 Task: Find connections with filter location Nzérékoré with filter topic #homedecor with filter profile language Spanish with filter current company ALLEN Career Institute Pvt. Ltd. with filter school Vishnu Institute of Technology (Autonomous)  with filter industry Community Services with filter service category FIle Management with filter keywords title Director of Storytelling
Action: Mouse moved to (279, 230)
Screenshot: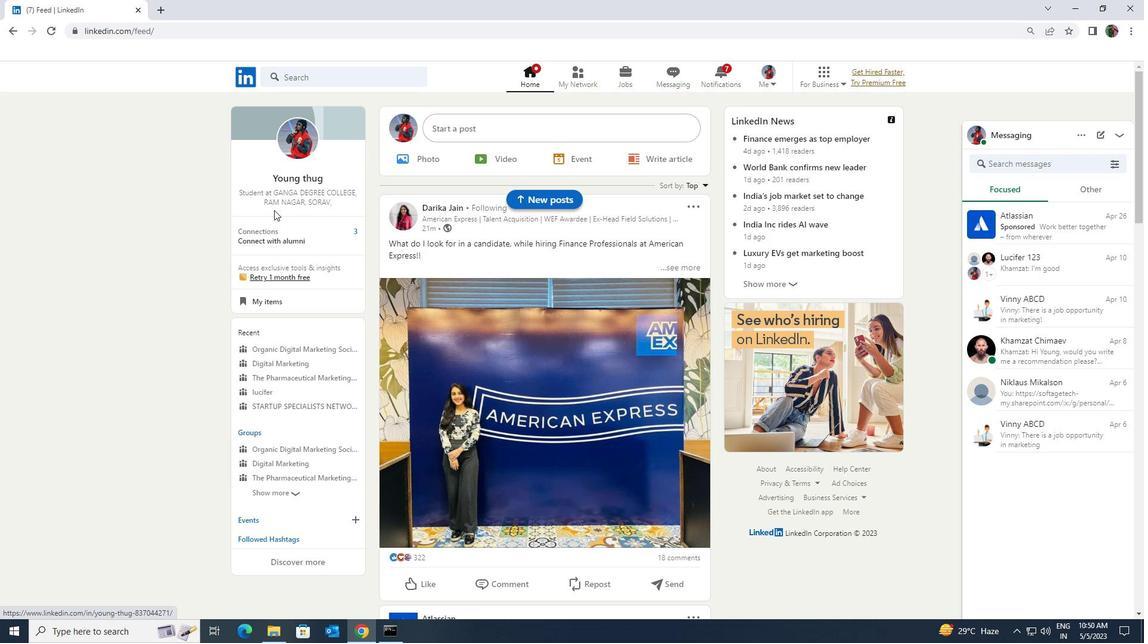 
Action: Mouse pressed left at (279, 230)
Screenshot: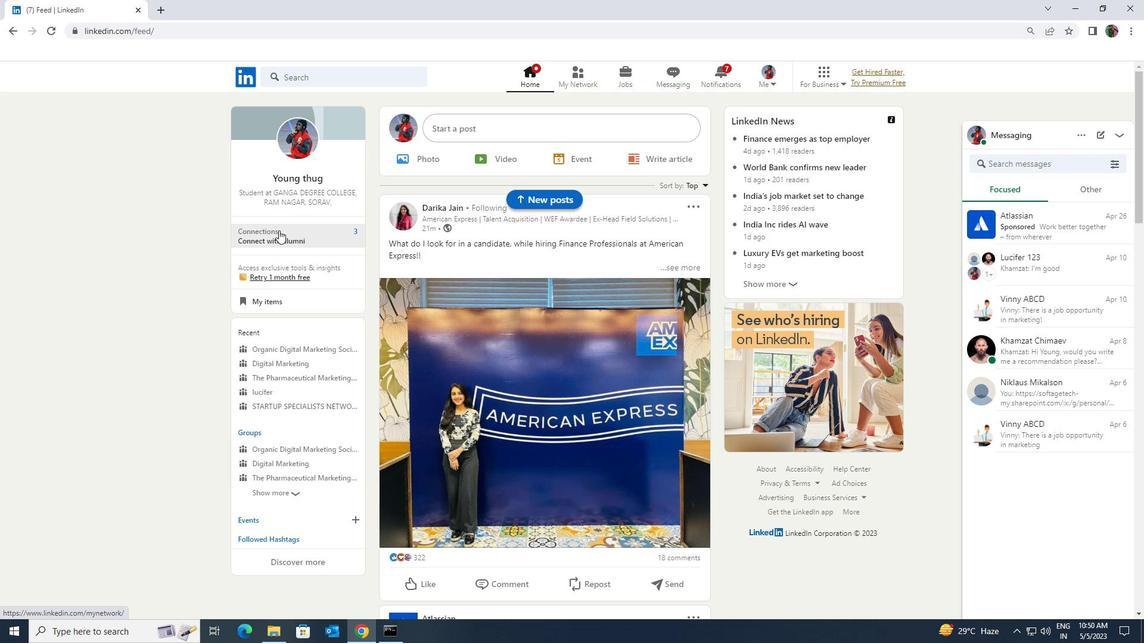 
Action: Mouse moved to (287, 145)
Screenshot: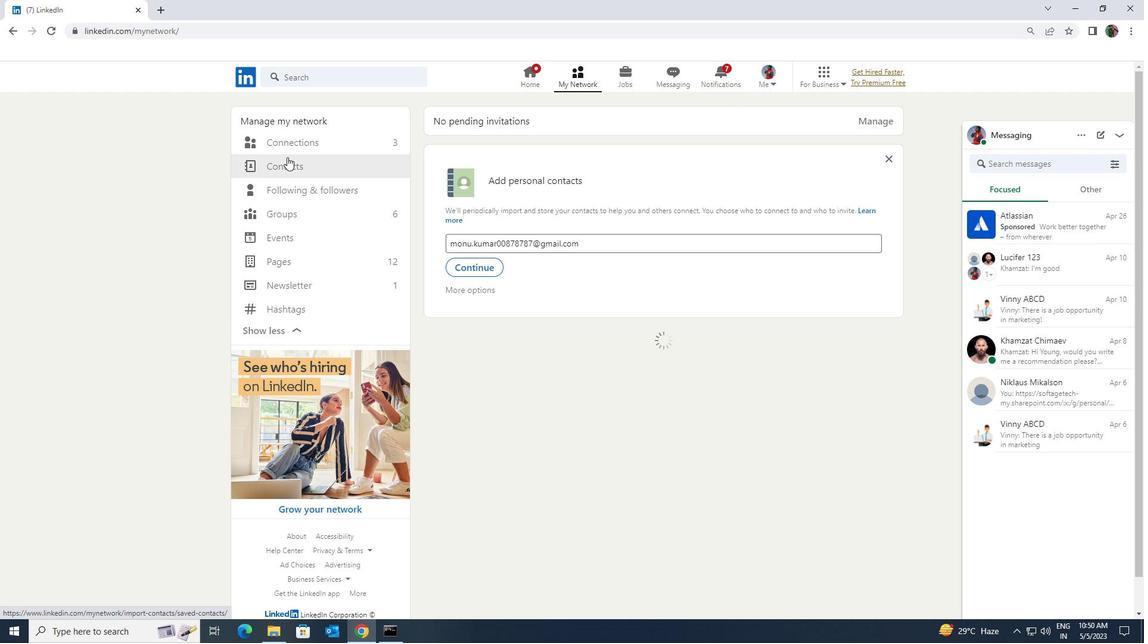 
Action: Mouse pressed left at (287, 145)
Screenshot: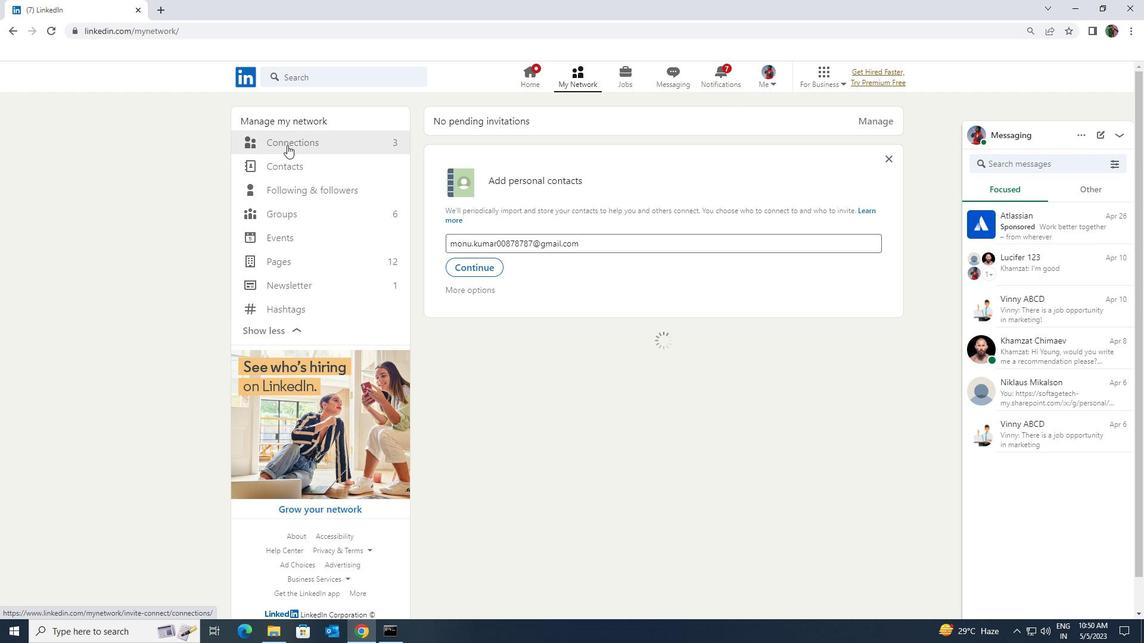 
Action: Mouse moved to (635, 144)
Screenshot: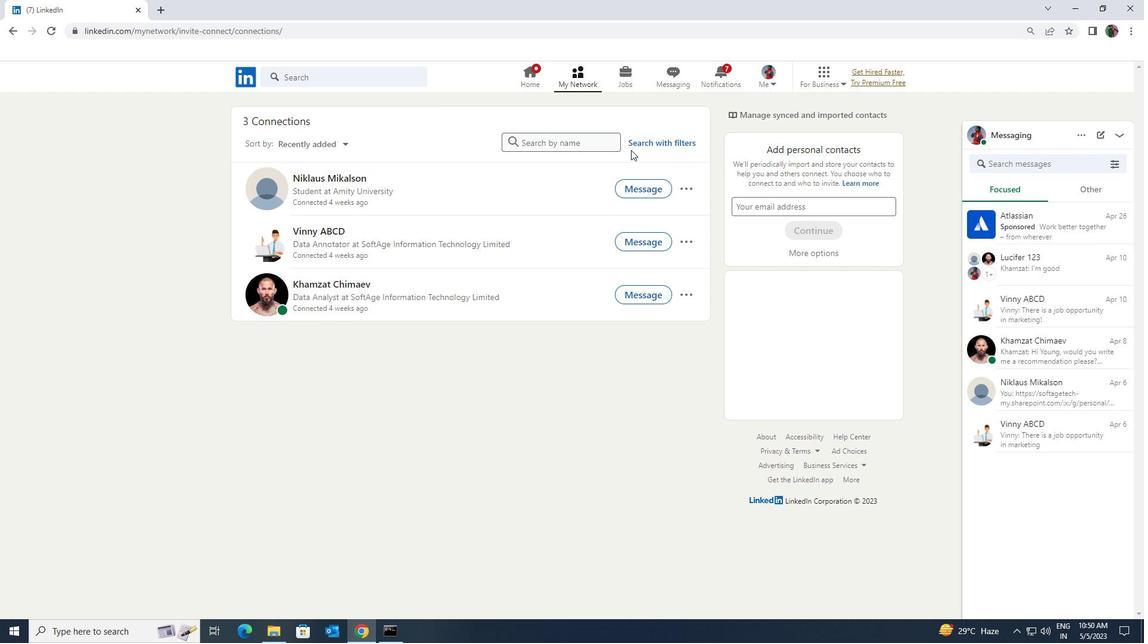 
Action: Mouse pressed left at (635, 144)
Screenshot: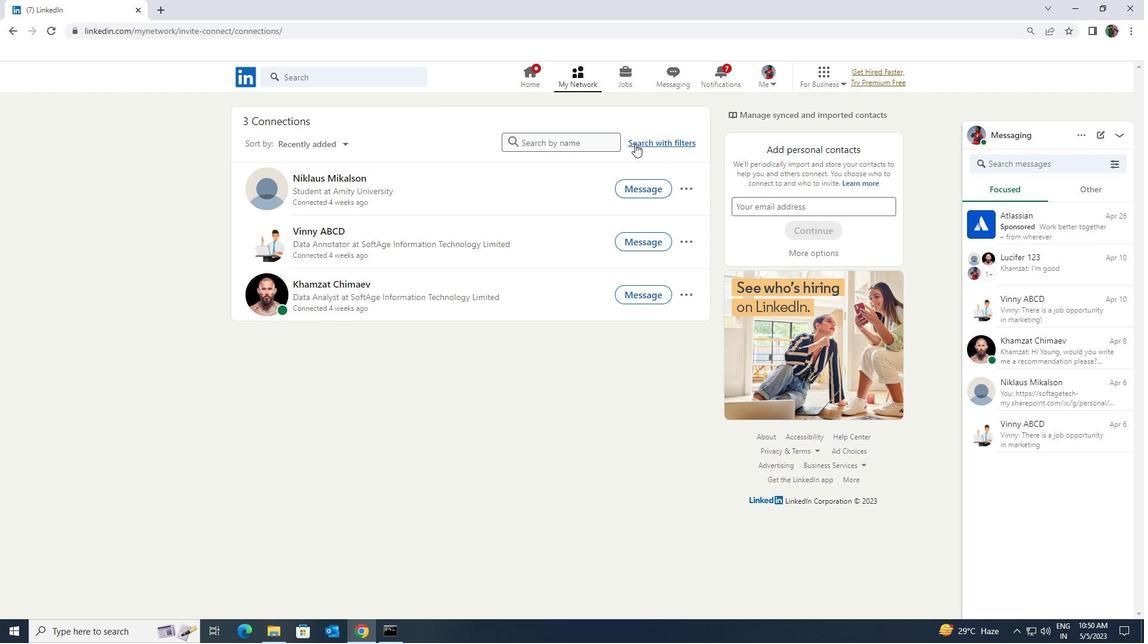 
Action: Mouse moved to (607, 107)
Screenshot: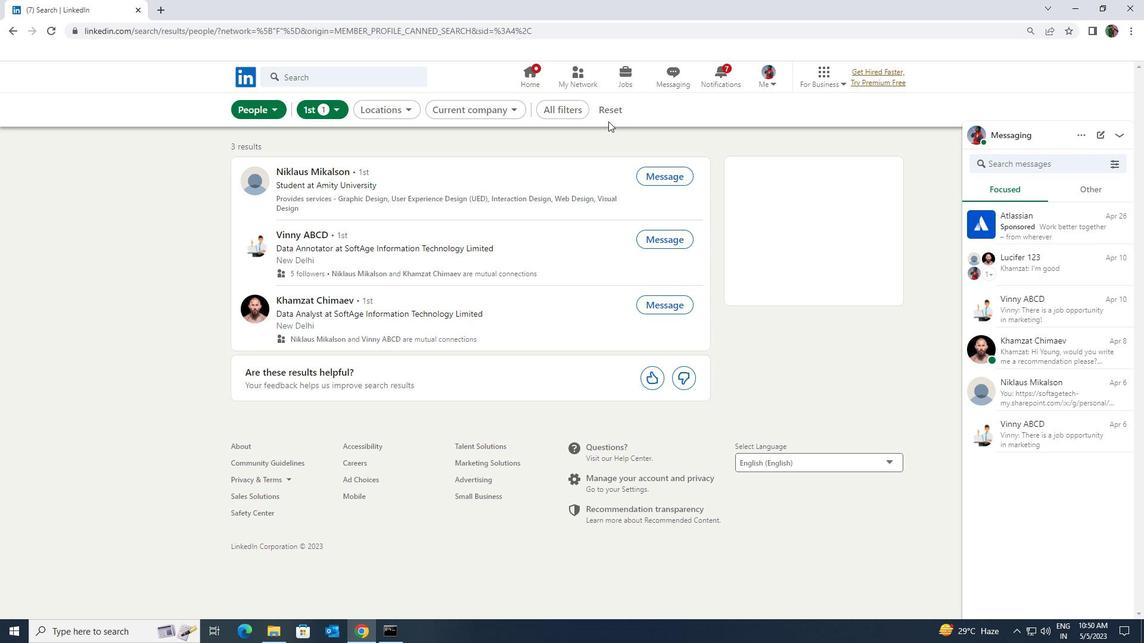 
Action: Mouse pressed left at (607, 107)
Screenshot: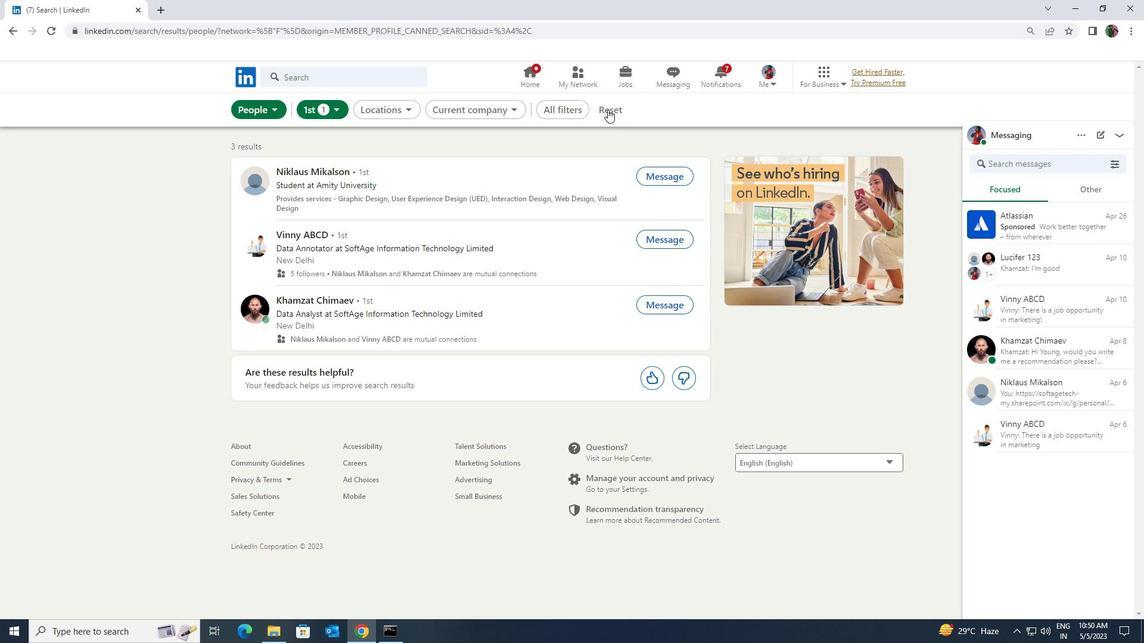 
Action: Mouse moved to (597, 108)
Screenshot: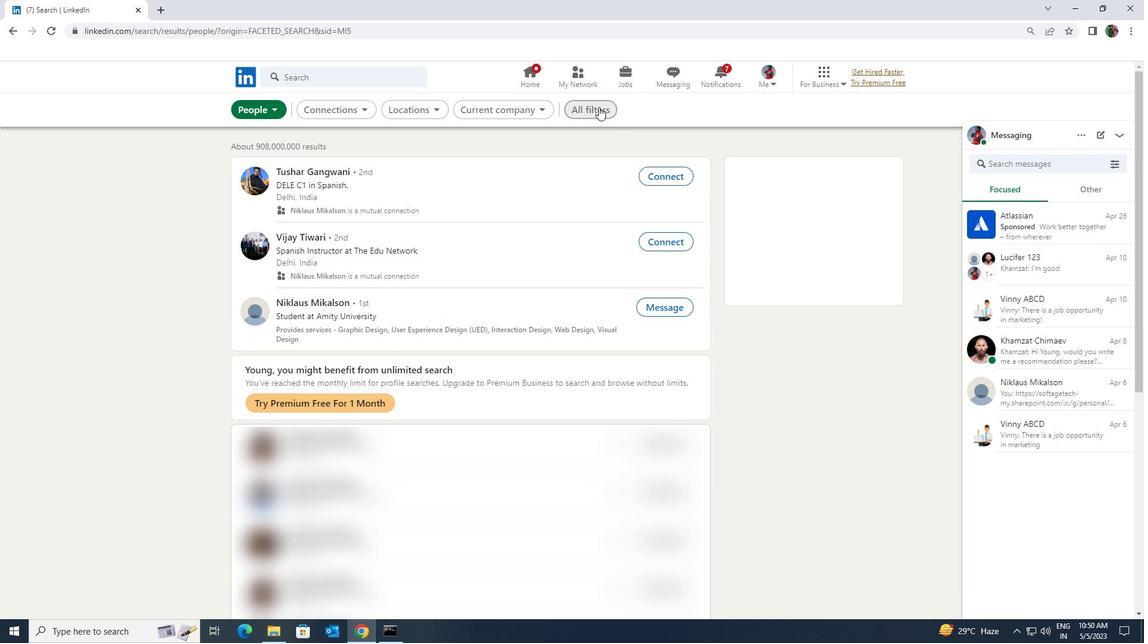 
Action: Mouse pressed left at (597, 108)
Screenshot: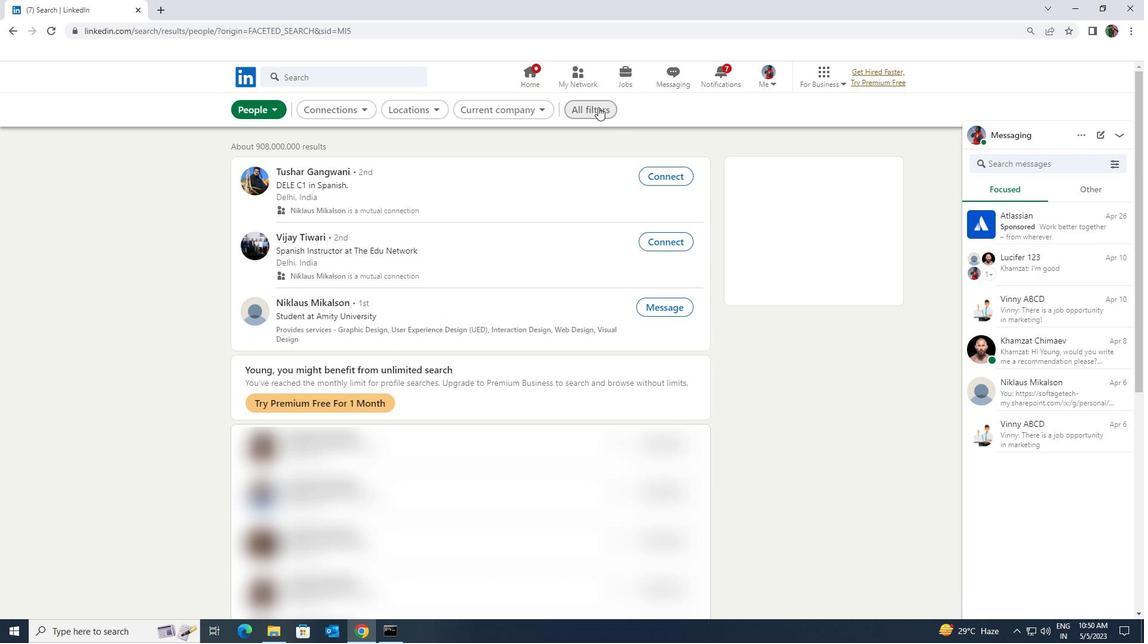 
Action: Mouse moved to (991, 473)
Screenshot: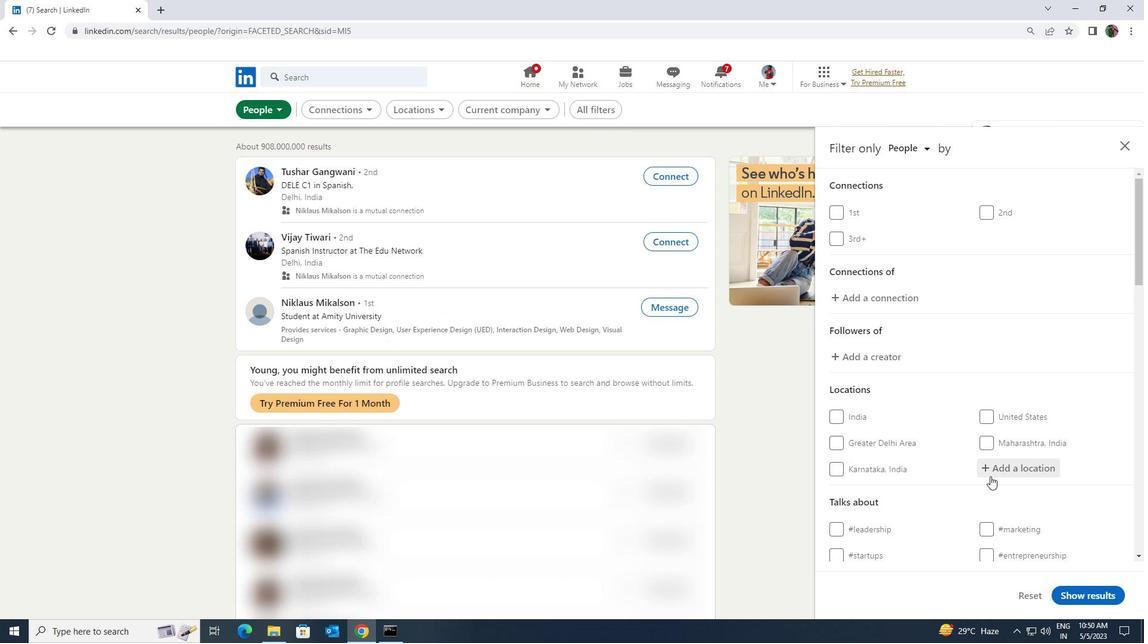 
Action: Mouse pressed left at (991, 473)
Screenshot: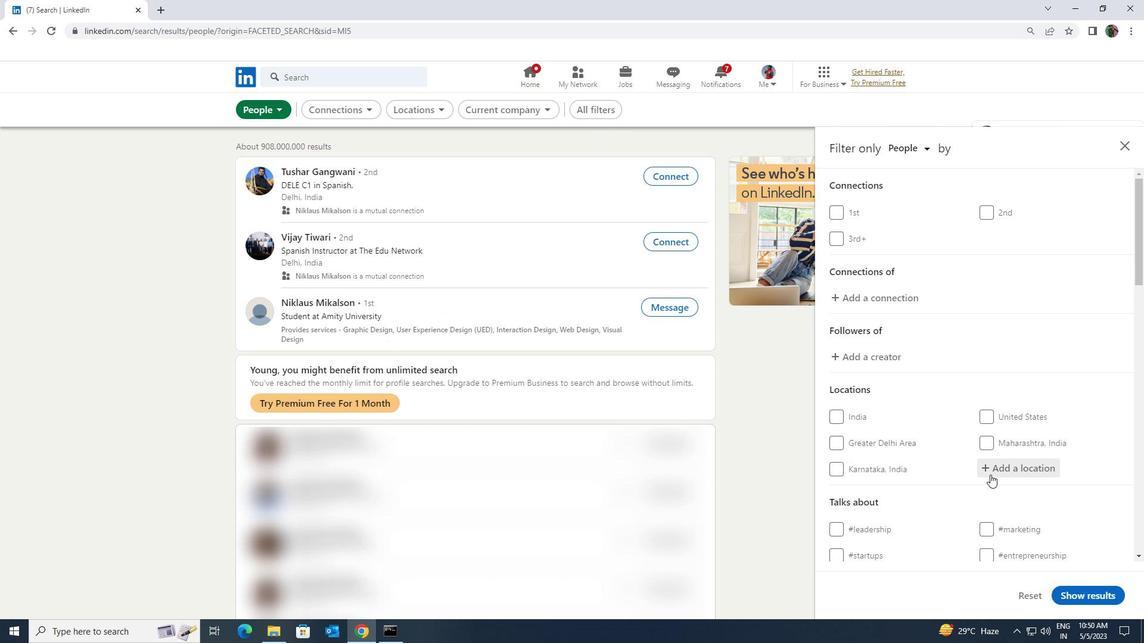 
Action: Key pressed <Key.shift><Key.shift><Key.shift><Key.shift><Key.shift><Key.shift><Key.shift><Key.shift><Key.shift><Key.shift><Key.shift><Key.shift><Key.shift><Key.shift><Key.shift><Key.shift><Key.shift><Key.shift><Key.shift><Key.shift><Key.shift><Key.shift>NZEREKORE
Screenshot: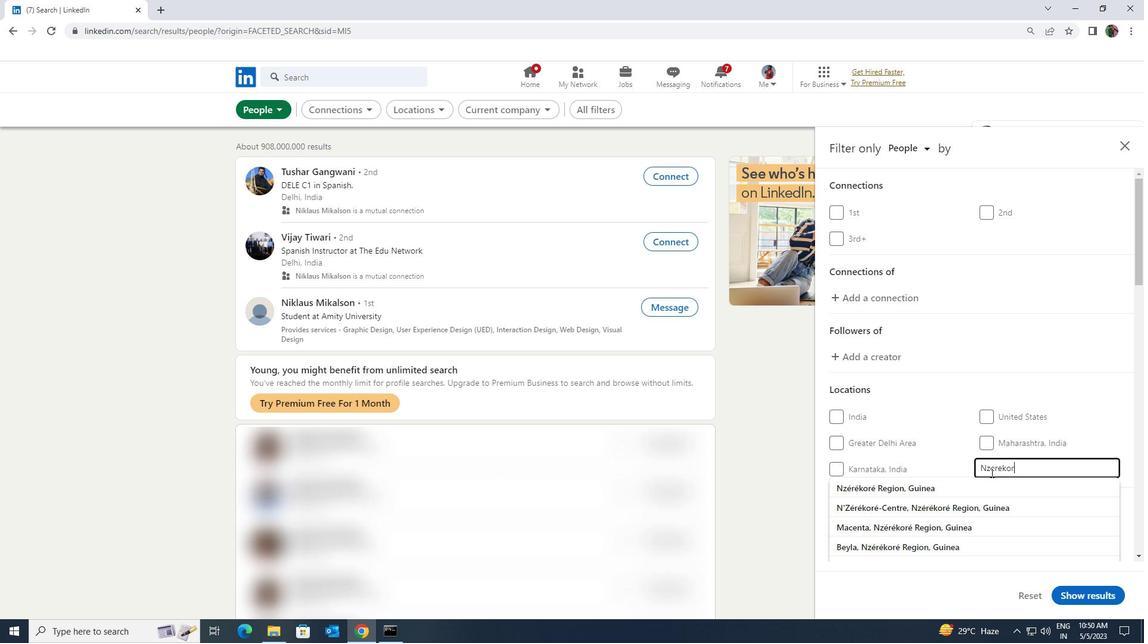 
Action: Mouse moved to (993, 485)
Screenshot: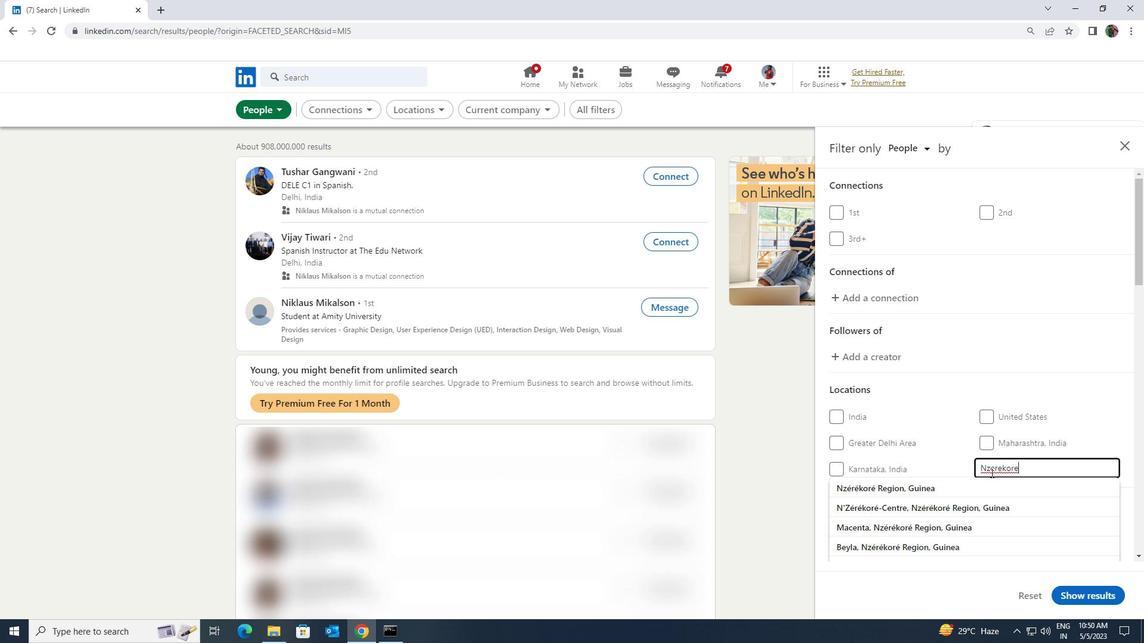 
Action: Mouse pressed left at (993, 485)
Screenshot: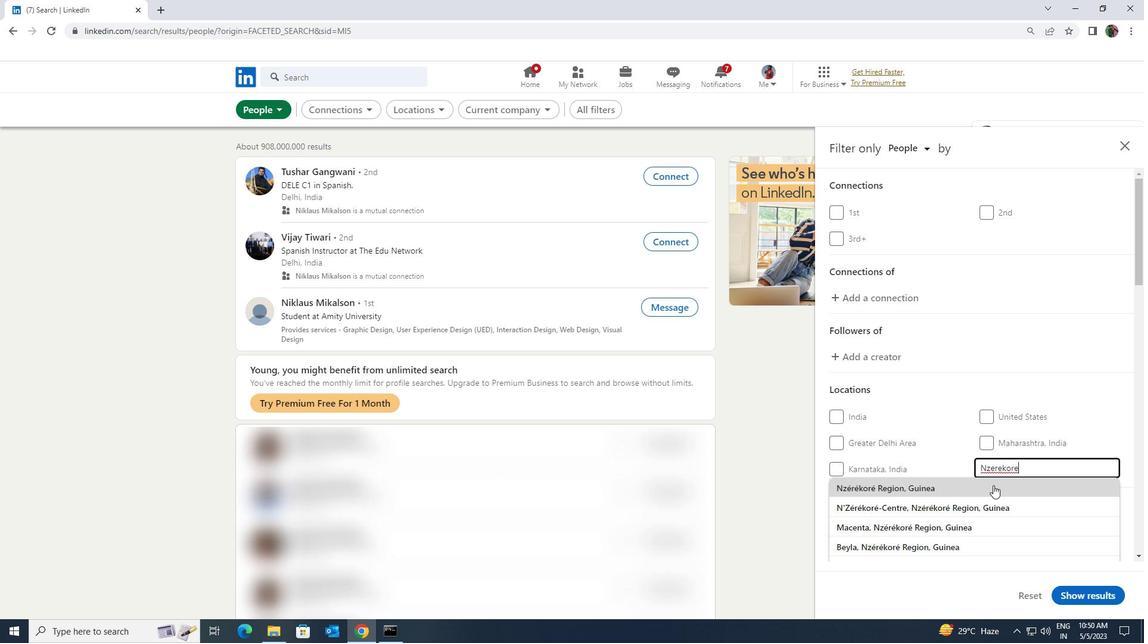 
Action: Mouse scrolled (993, 485) with delta (0, 0)
Screenshot: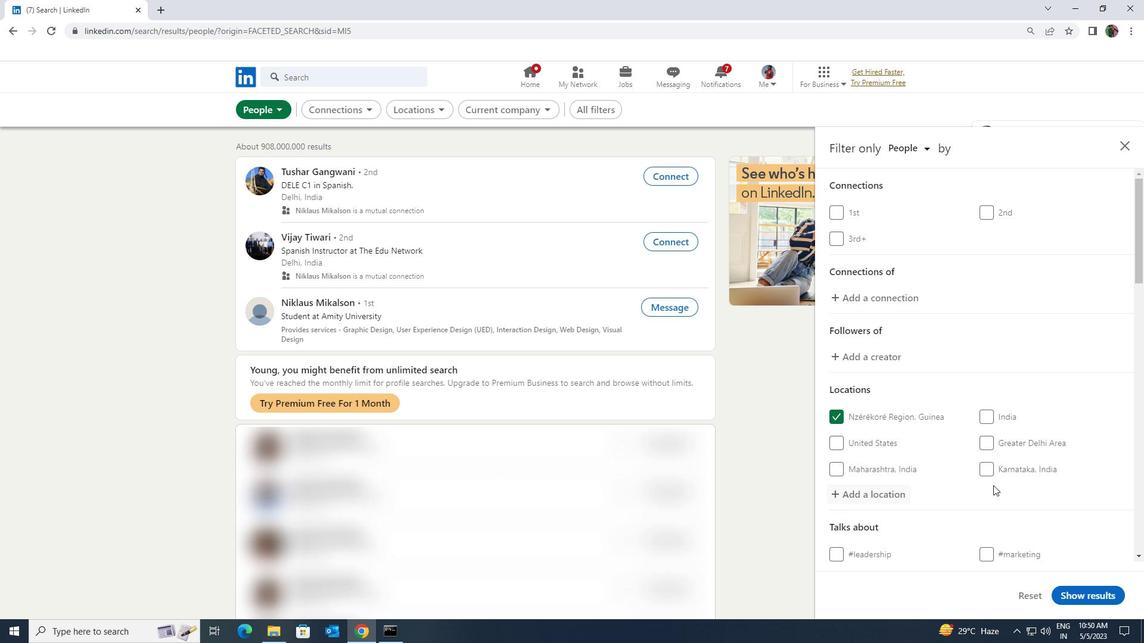 
Action: Mouse moved to (993, 486)
Screenshot: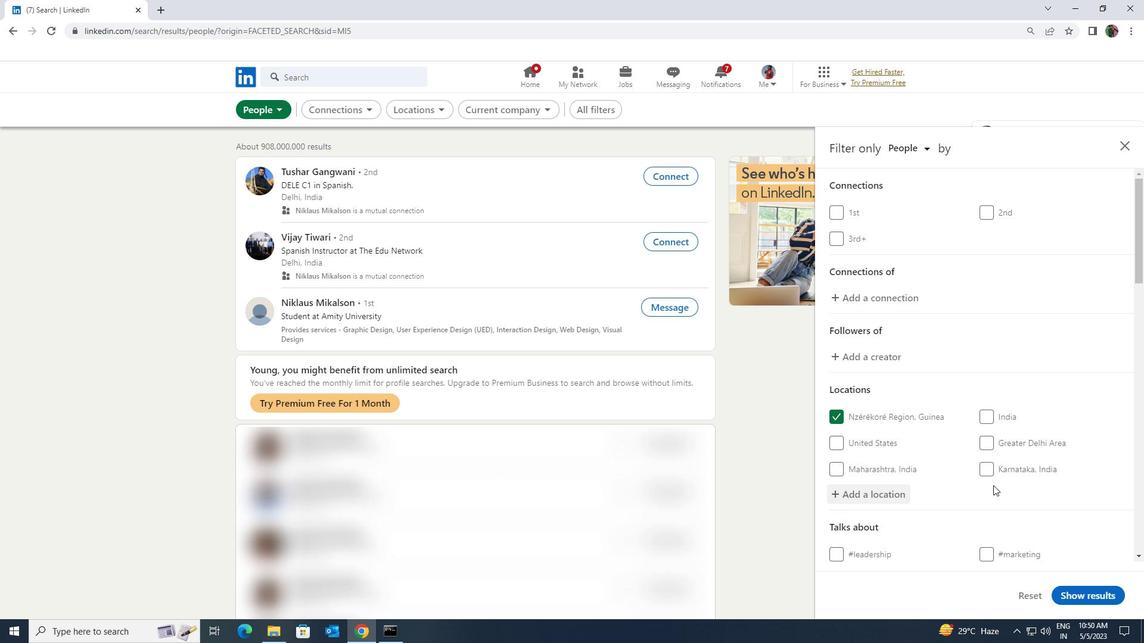 
Action: Mouse scrolled (993, 485) with delta (0, 0)
Screenshot: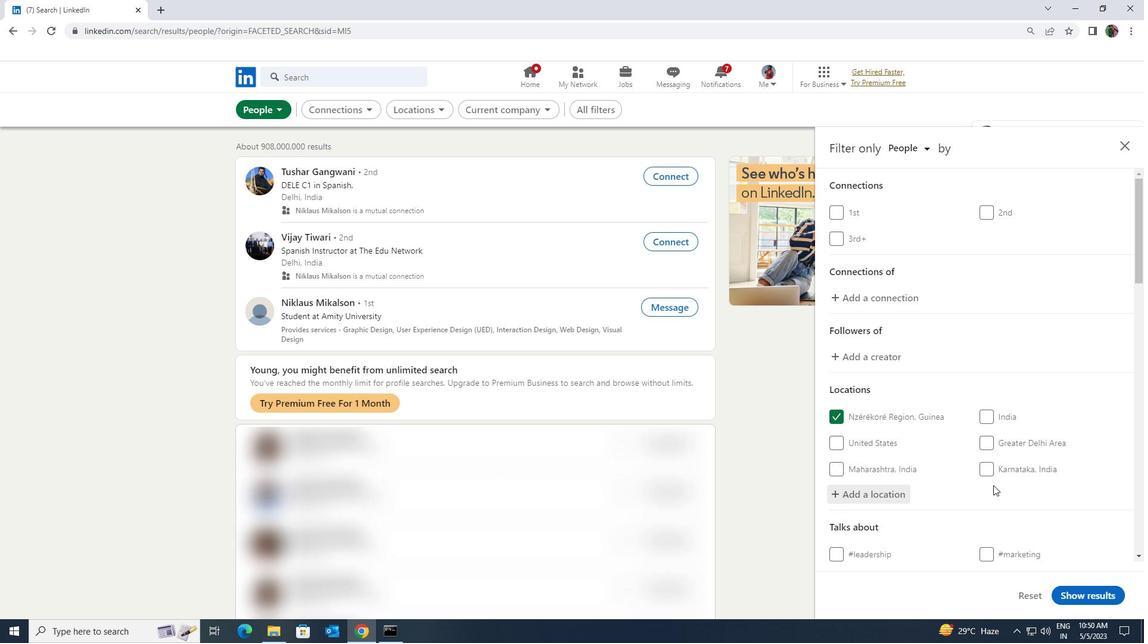 
Action: Mouse moved to (994, 486)
Screenshot: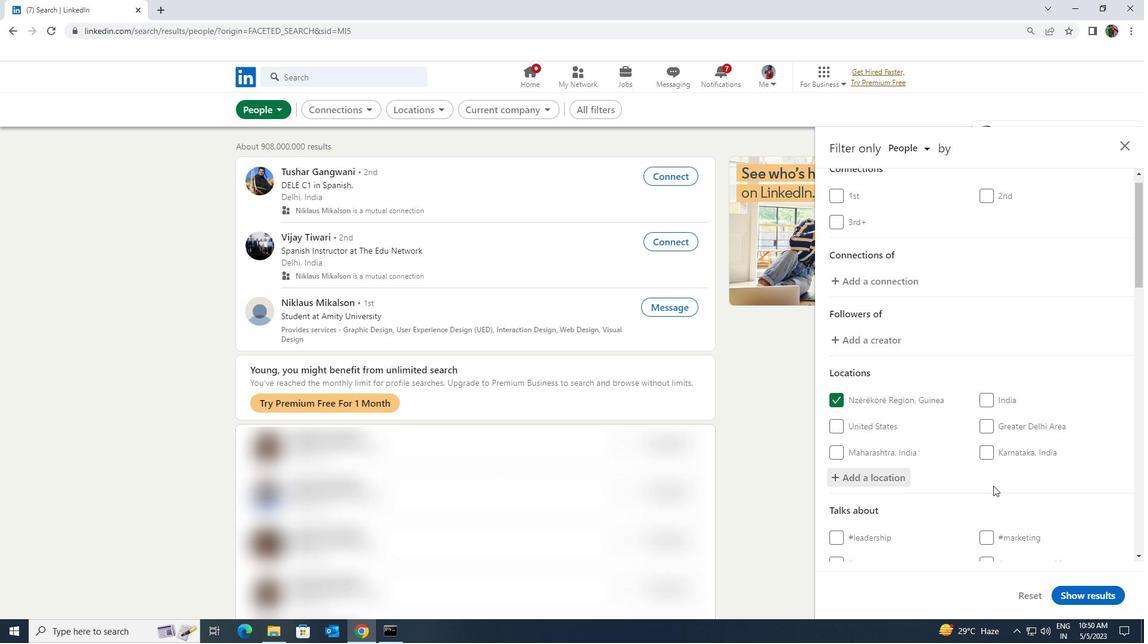 
Action: Mouse pressed left at (994, 486)
Screenshot: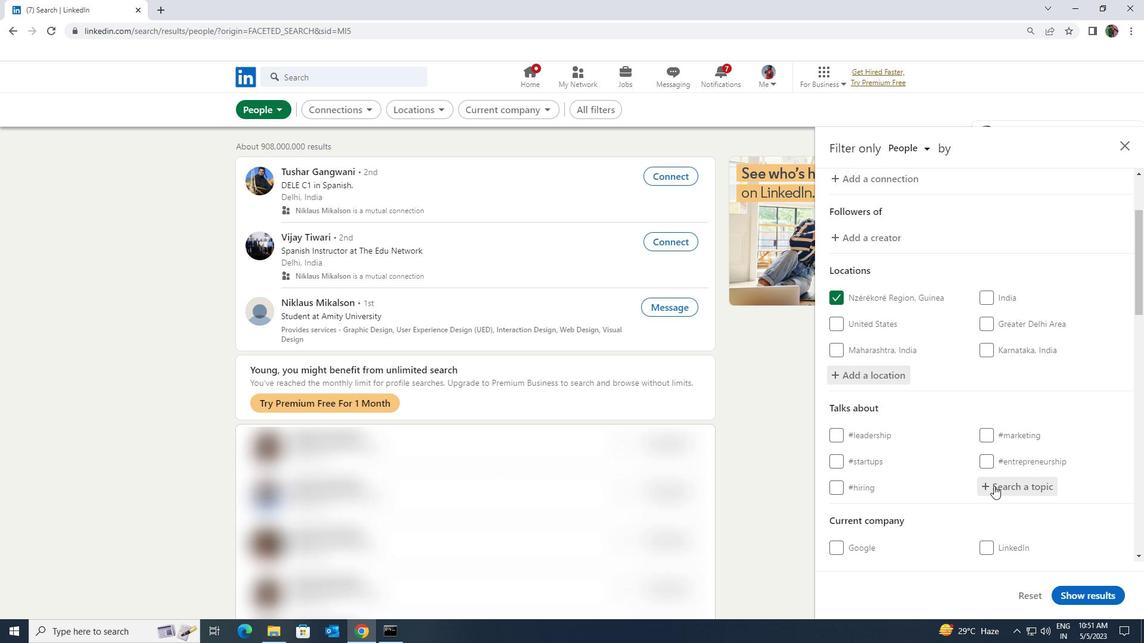 
Action: Key pressed <Key.shift><Key.shift><Key.shift><Key.shift><Key.shift><Key.shift>HOMEDEC
Screenshot: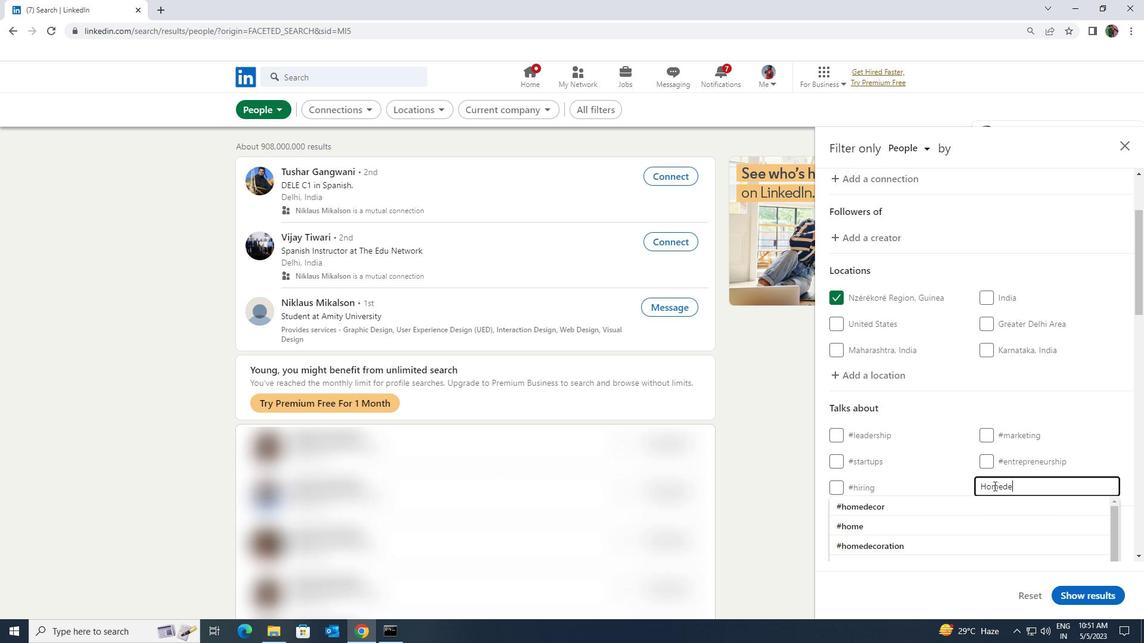 
Action: Mouse moved to (994, 497)
Screenshot: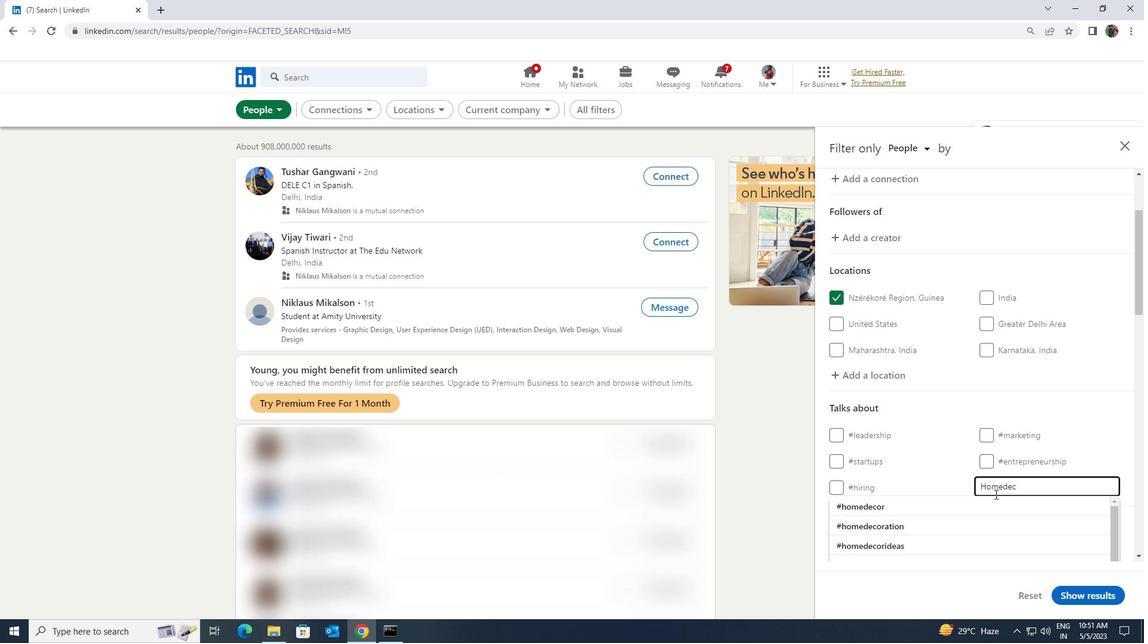 
Action: Mouse pressed left at (994, 497)
Screenshot: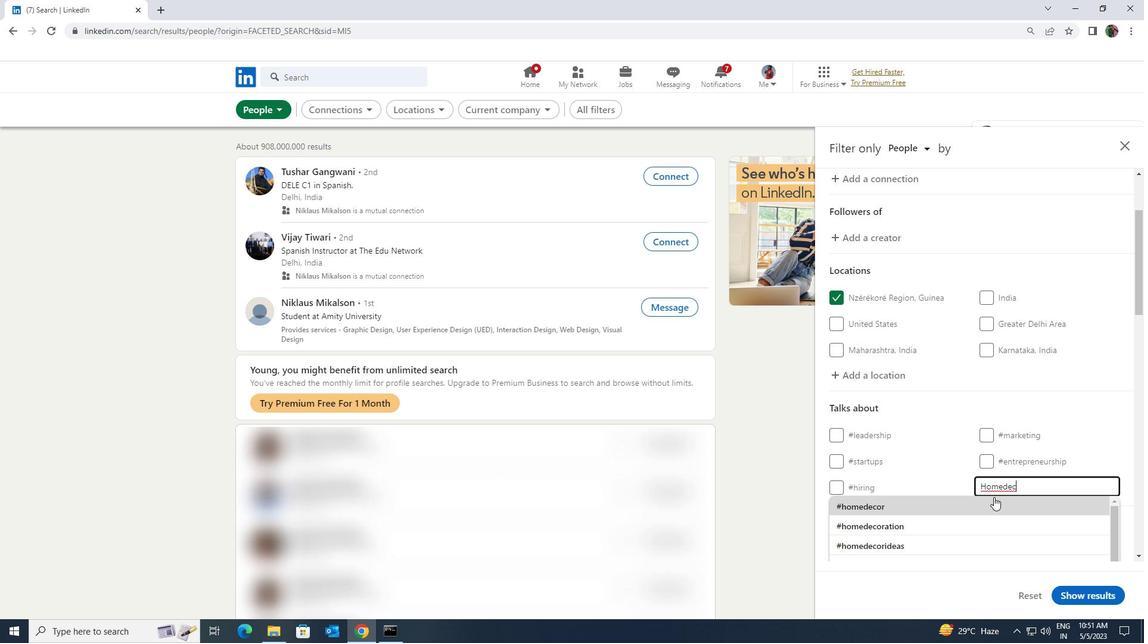 
Action: Mouse scrolled (994, 497) with delta (0, 0)
Screenshot: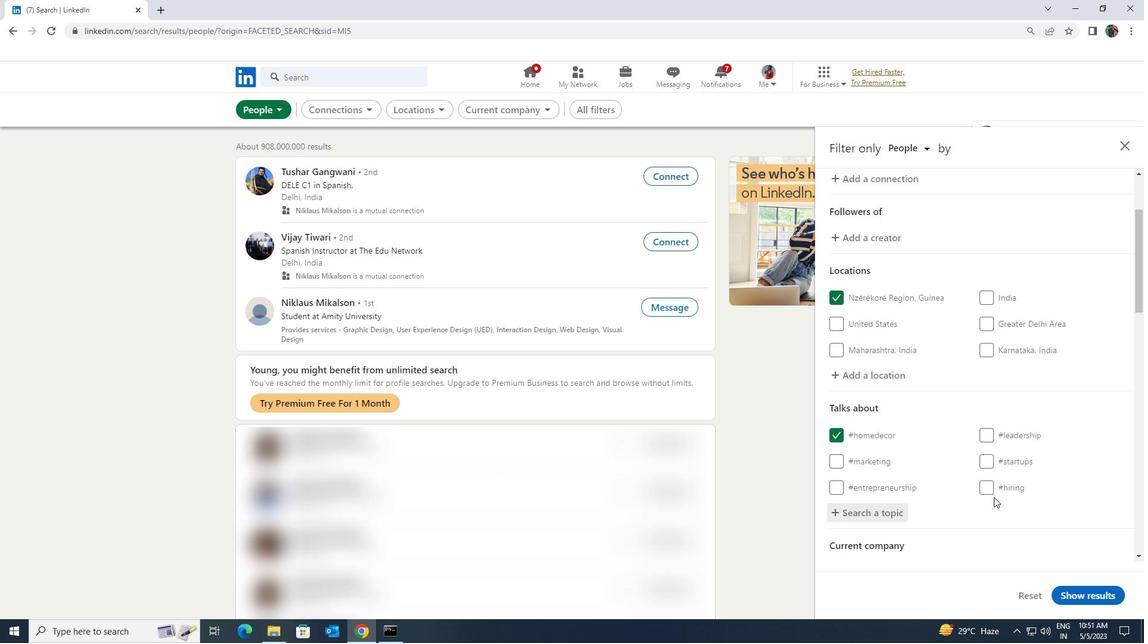 
Action: Mouse scrolled (994, 497) with delta (0, 0)
Screenshot: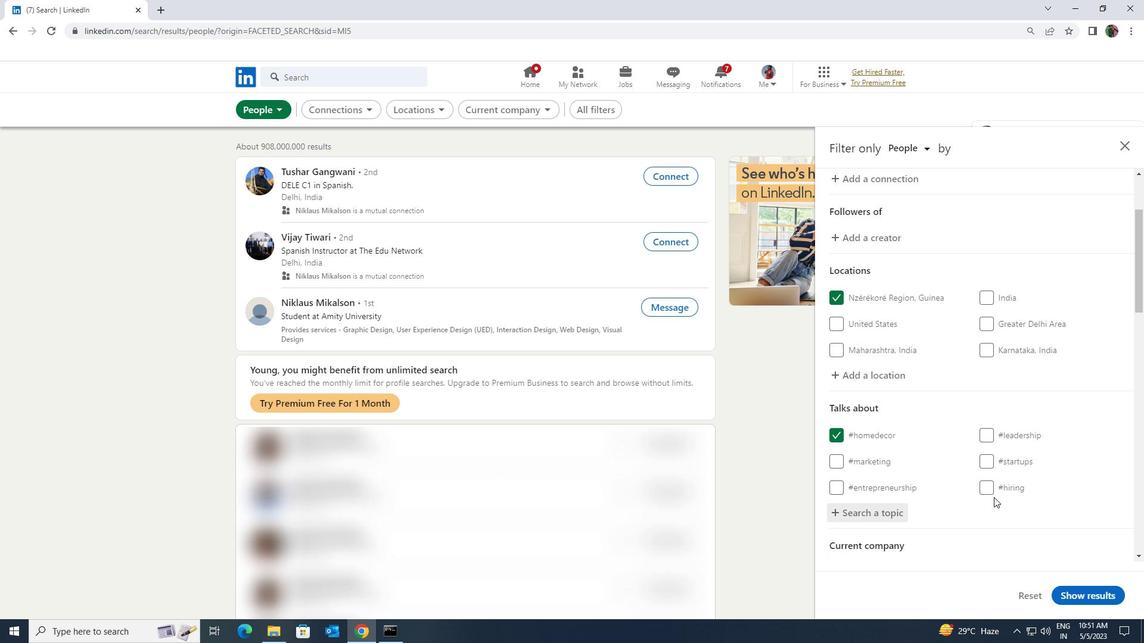 
Action: Mouse scrolled (994, 497) with delta (0, 0)
Screenshot: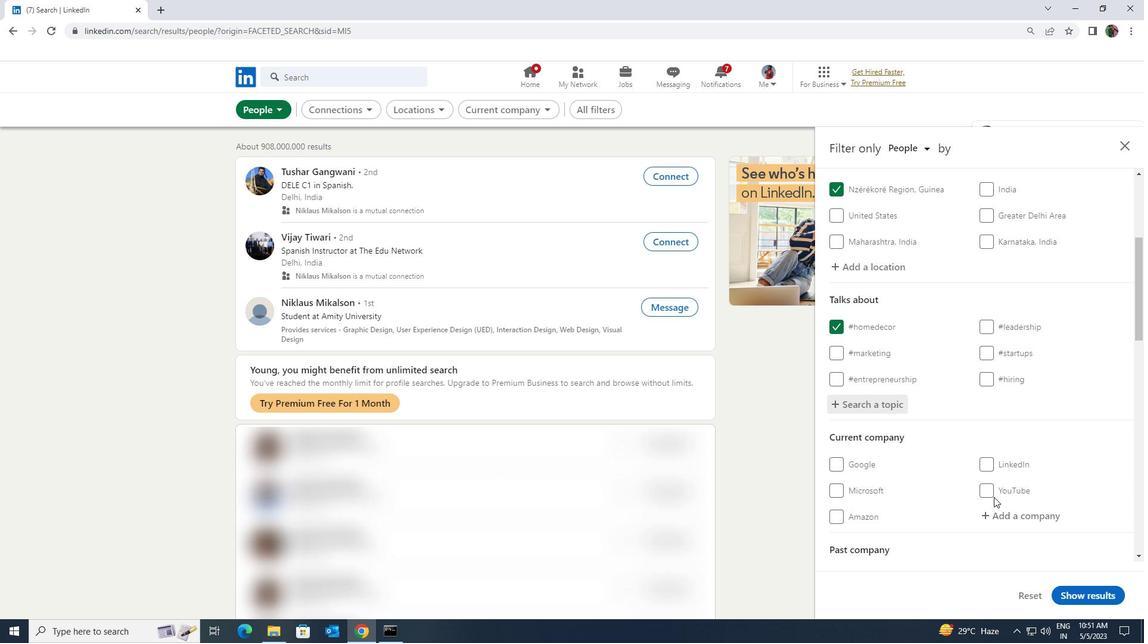 
Action: Mouse scrolled (994, 497) with delta (0, 0)
Screenshot: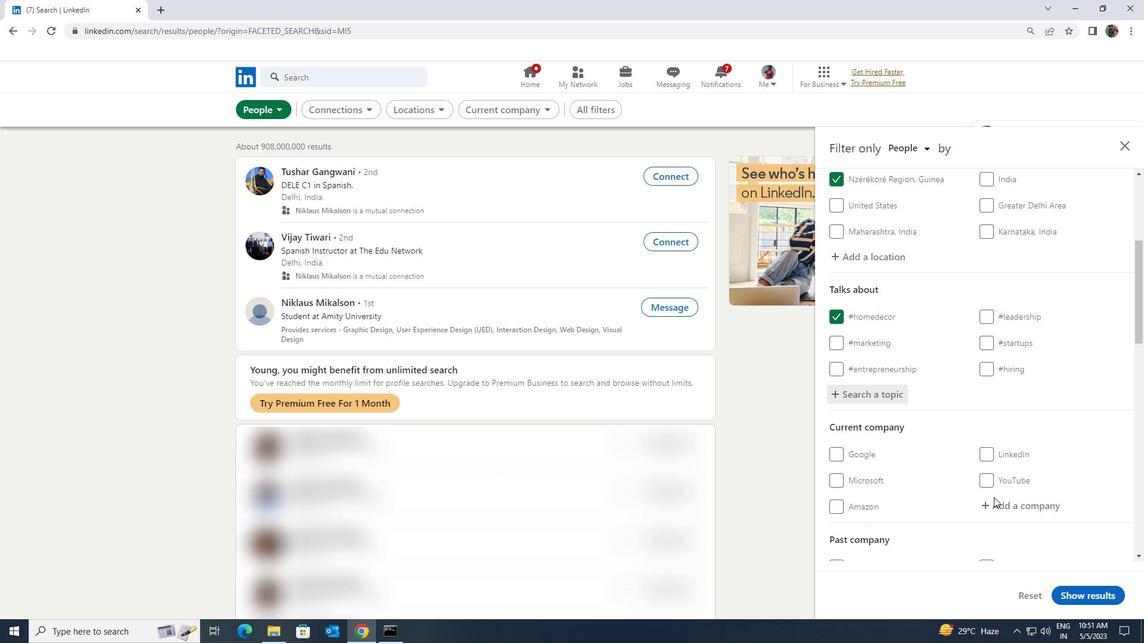 
Action: Mouse scrolled (994, 497) with delta (0, 0)
Screenshot: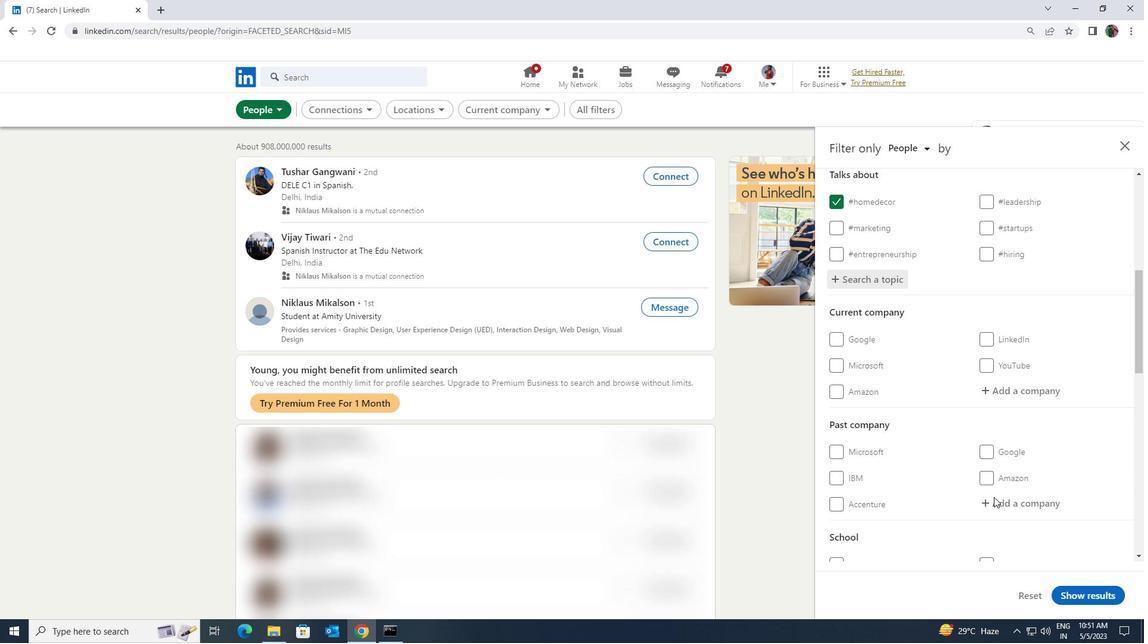 
Action: Mouse scrolled (994, 497) with delta (0, 0)
Screenshot: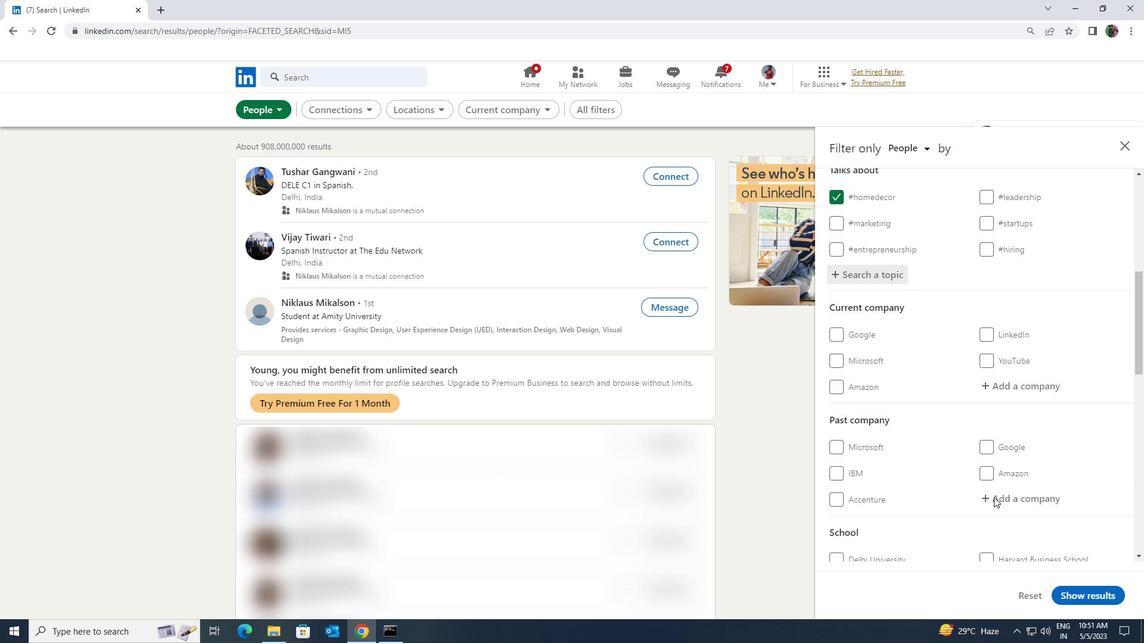 
Action: Mouse moved to (994, 497)
Screenshot: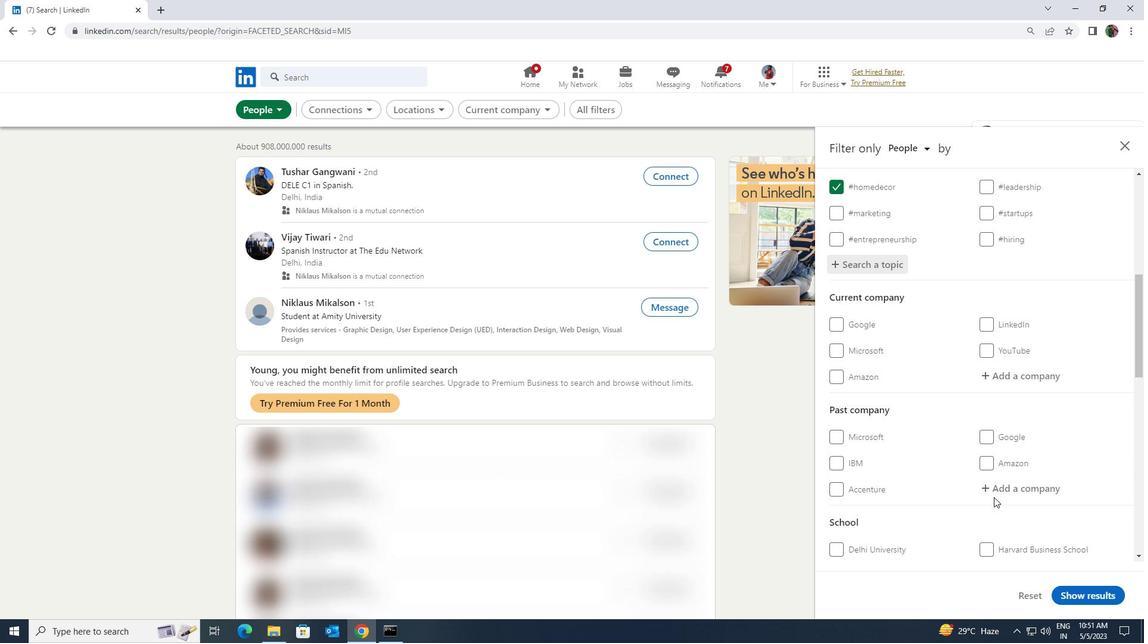 
Action: Mouse scrolled (994, 497) with delta (0, 0)
Screenshot: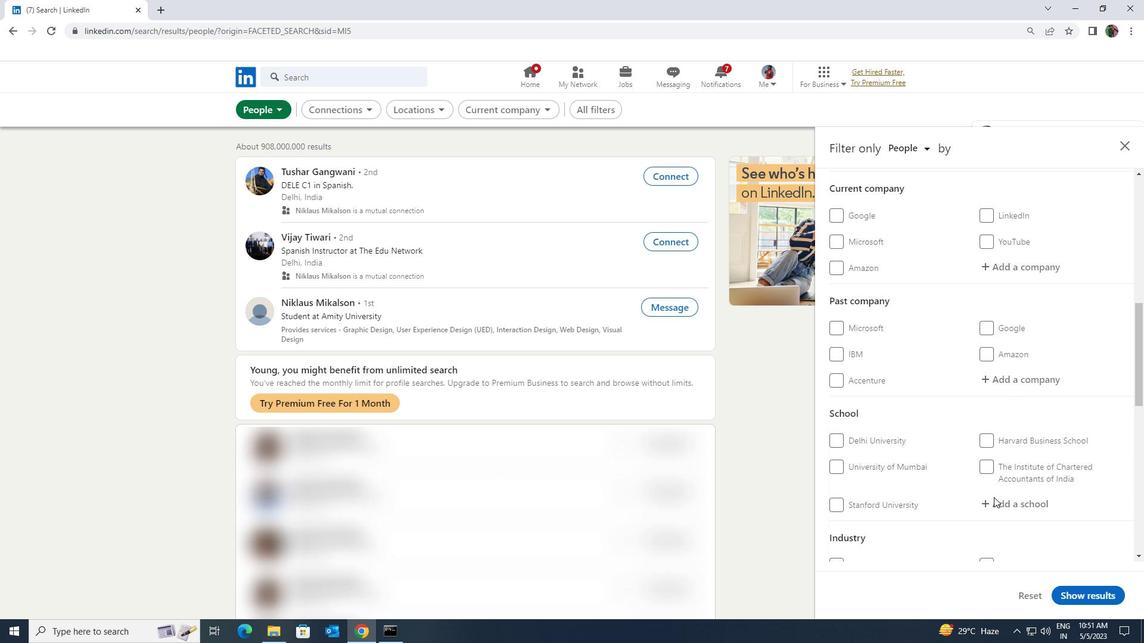
Action: Mouse scrolled (994, 497) with delta (0, 0)
Screenshot: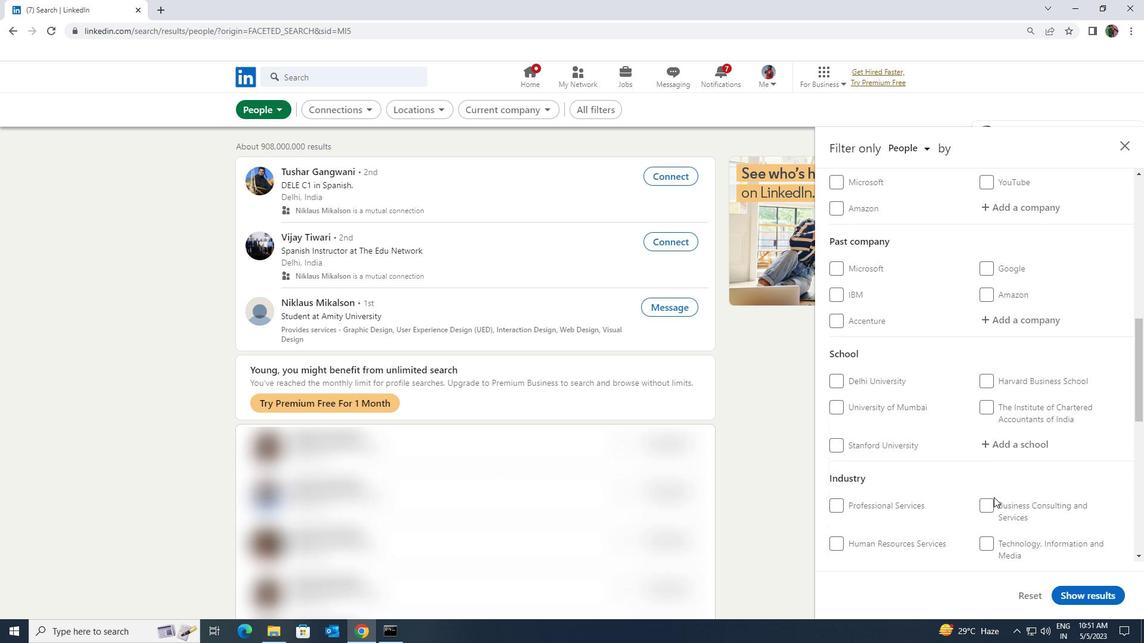 
Action: Mouse moved to (995, 497)
Screenshot: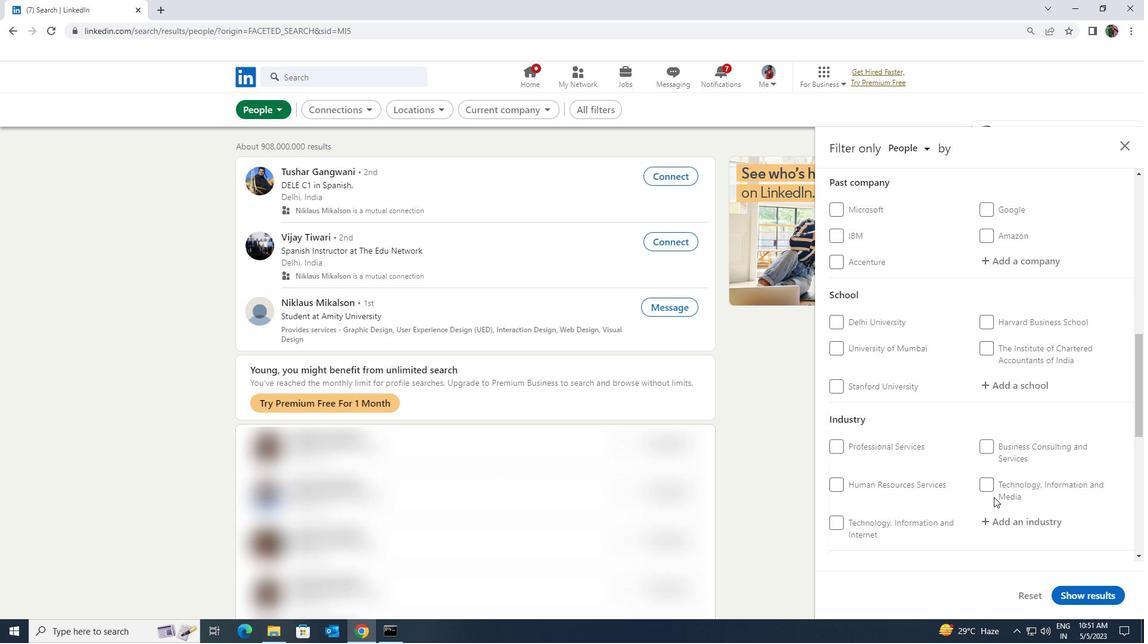 
Action: Mouse scrolled (995, 497) with delta (0, 0)
Screenshot: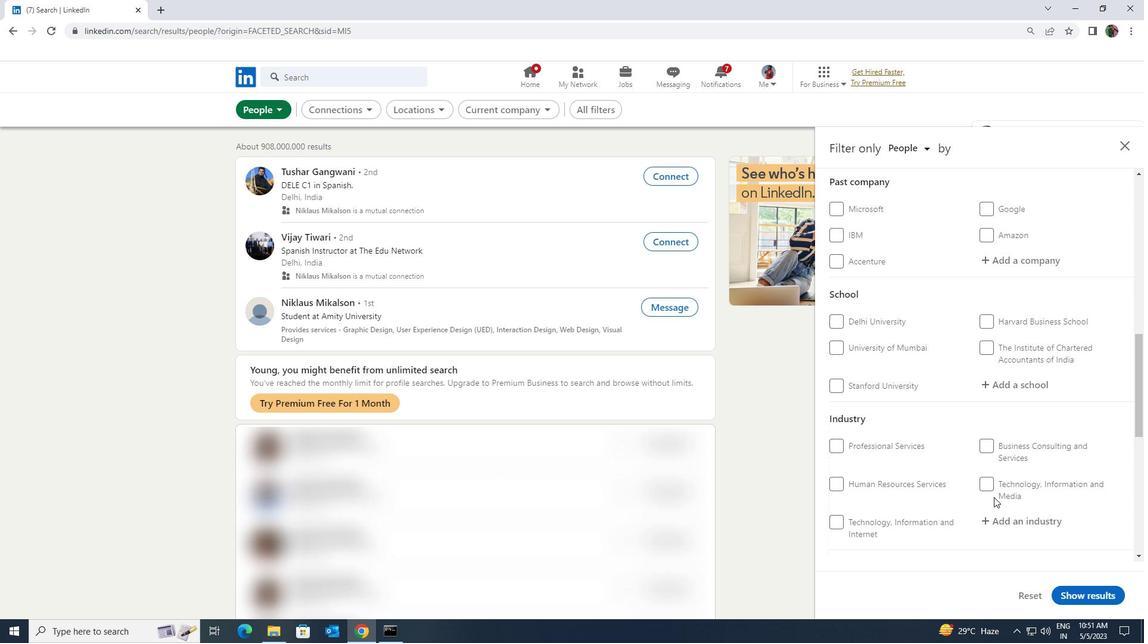 
Action: Mouse scrolled (995, 497) with delta (0, 0)
Screenshot: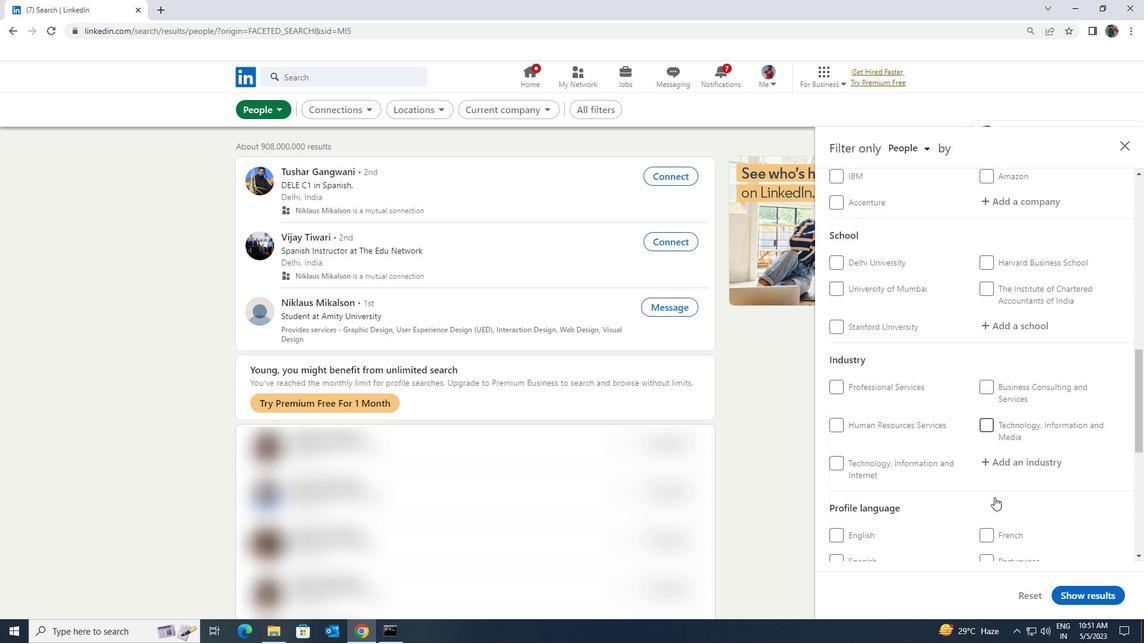 
Action: Mouse moved to (861, 503)
Screenshot: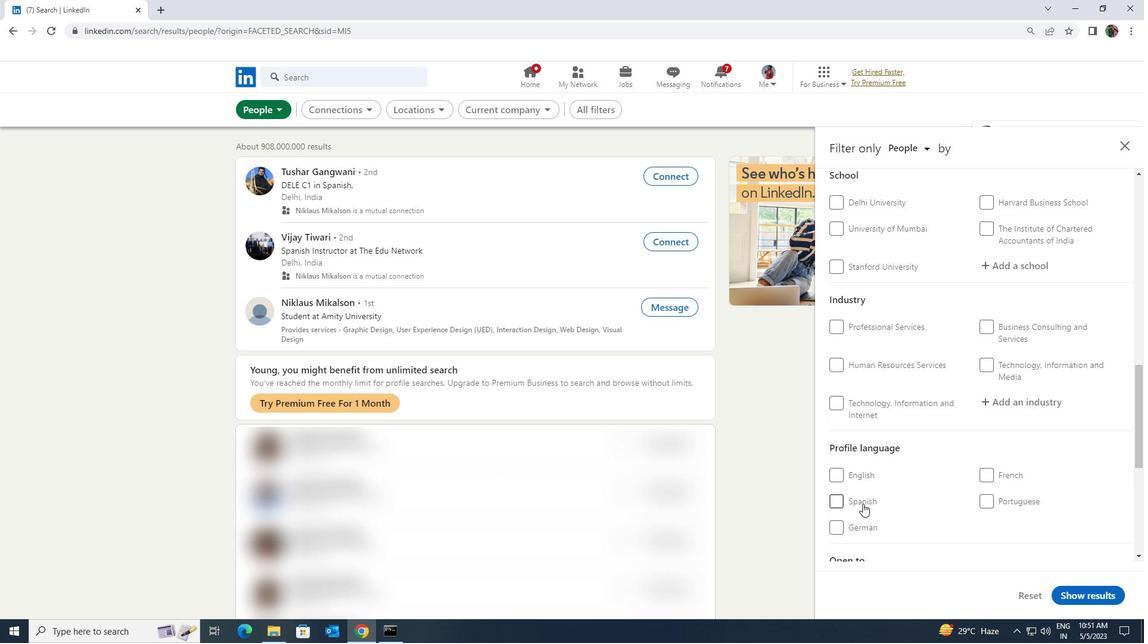 
Action: Mouse pressed left at (861, 503)
Screenshot: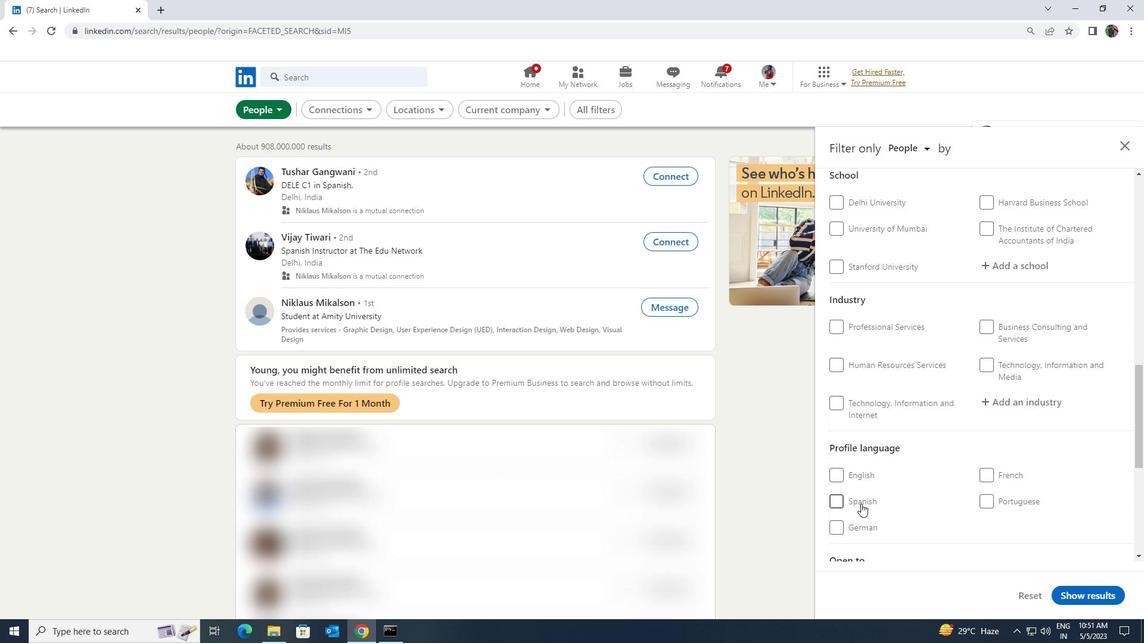 
Action: Mouse moved to (881, 497)
Screenshot: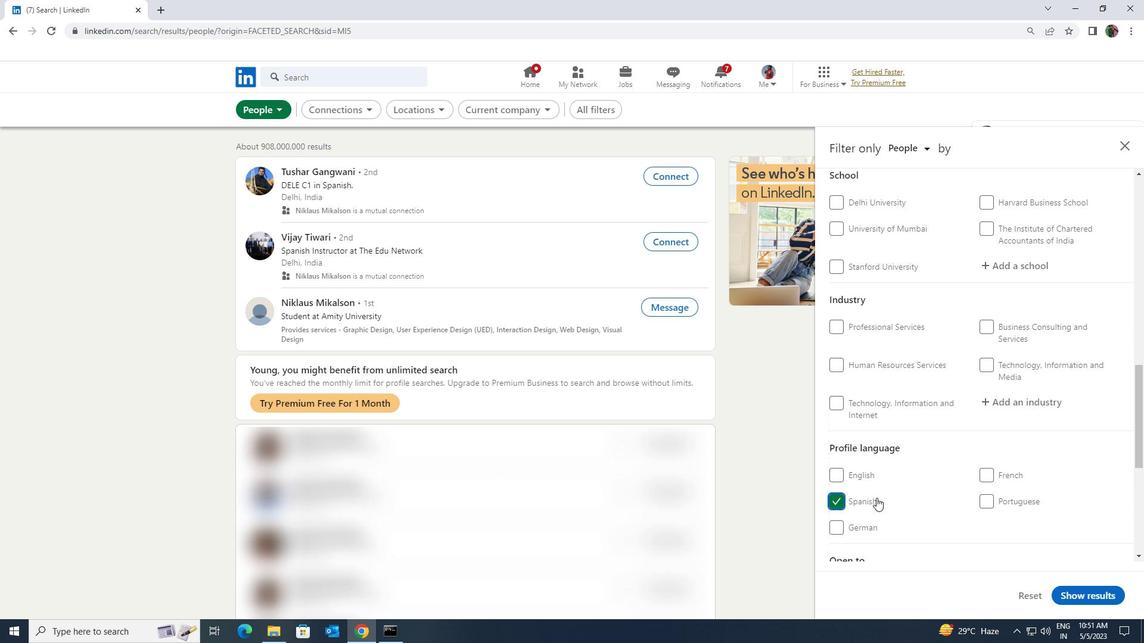 
Action: Mouse scrolled (881, 498) with delta (0, 0)
Screenshot: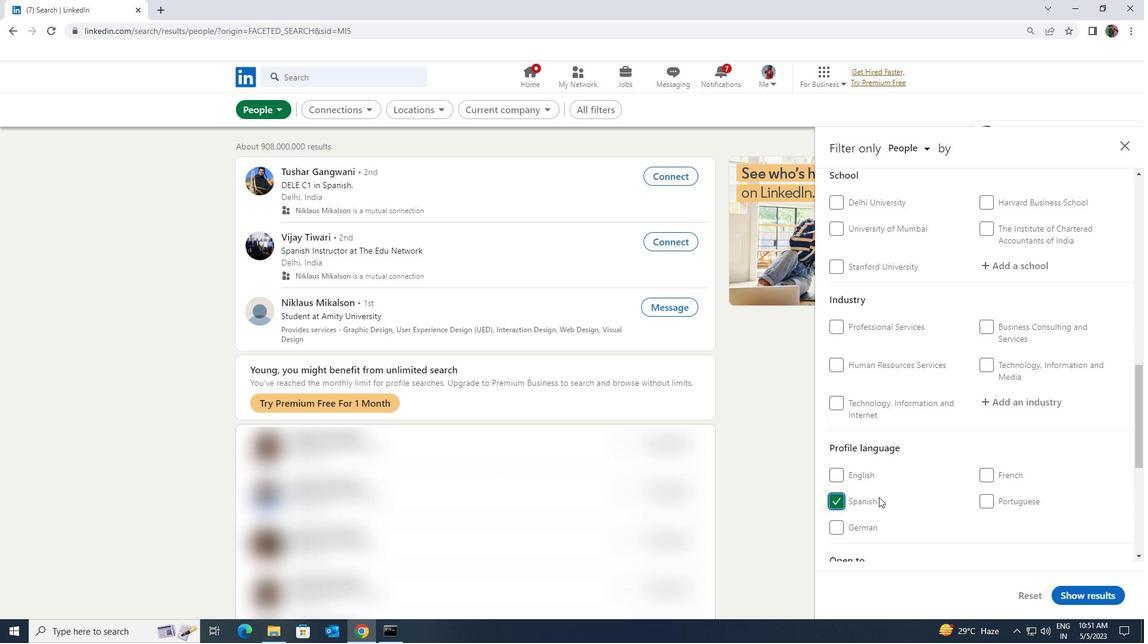 
Action: Mouse scrolled (881, 498) with delta (0, 0)
Screenshot: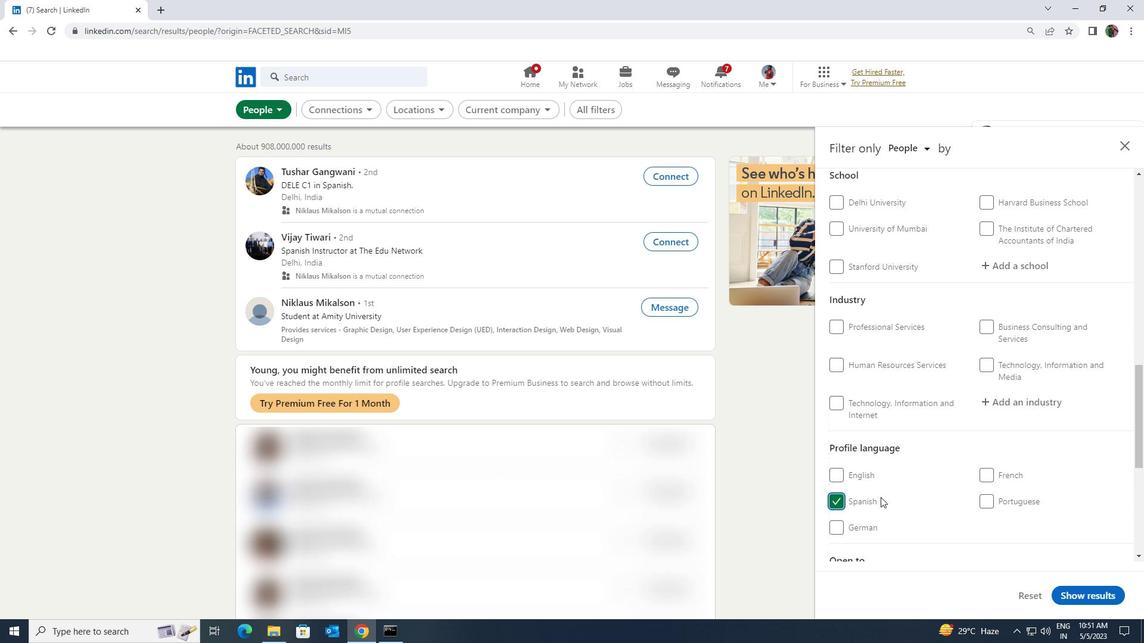 
Action: Mouse scrolled (881, 498) with delta (0, 0)
Screenshot: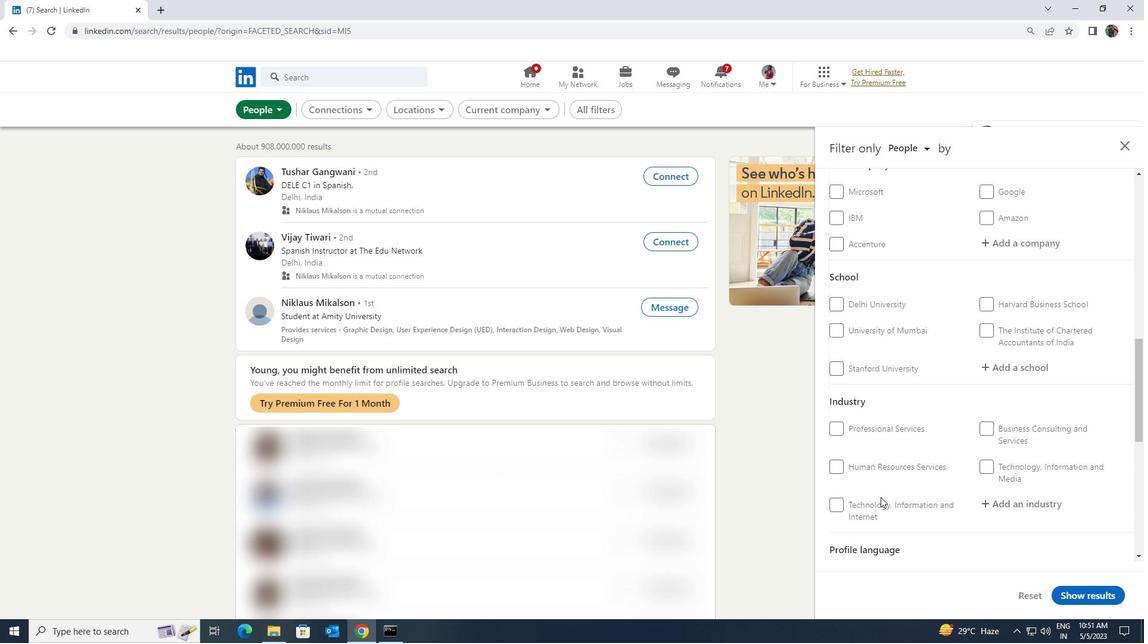 
Action: Mouse scrolled (881, 498) with delta (0, 0)
Screenshot: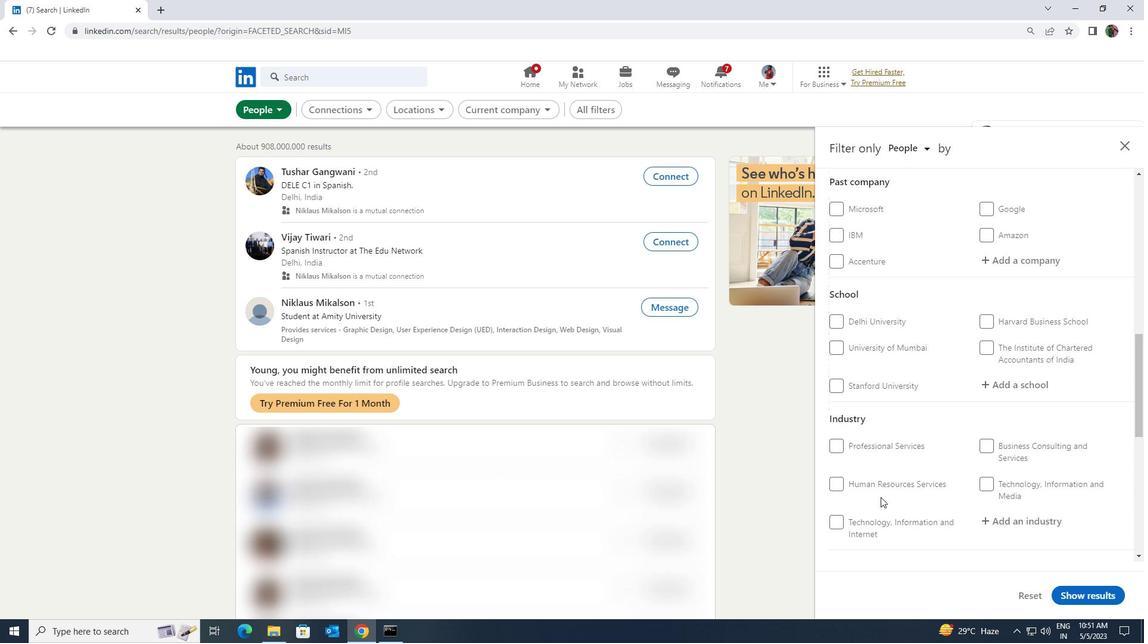 
Action: Mouse scrolled (881, 498) with delta (0, 0)
Screenshot: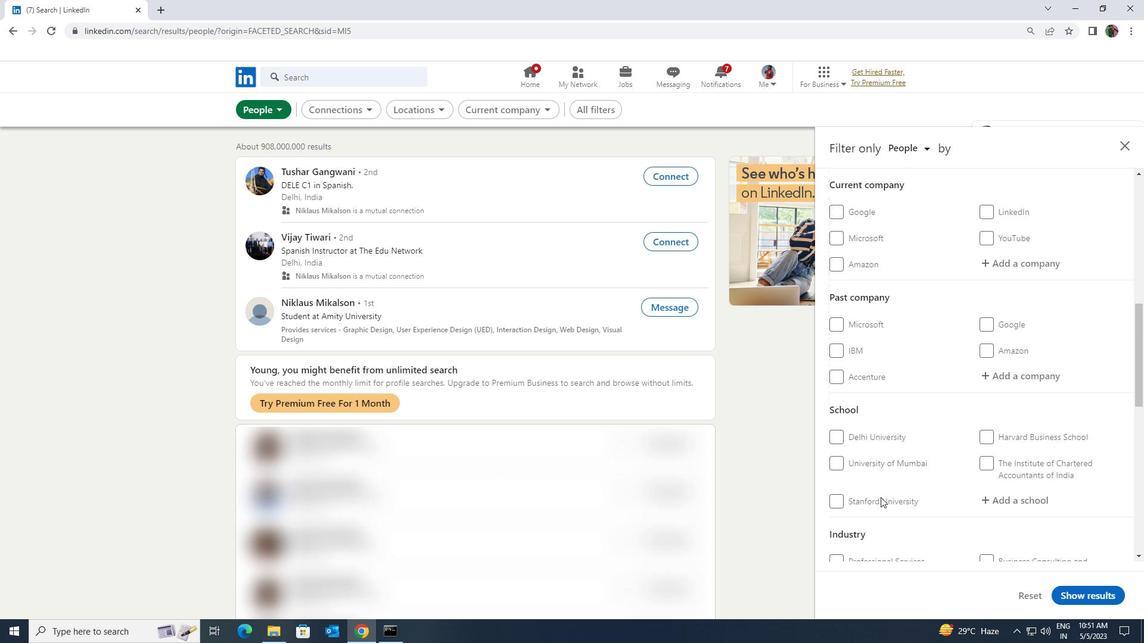 
Action: Mouse scrolled (881, 498) with delta (0, 0)
Screenshot: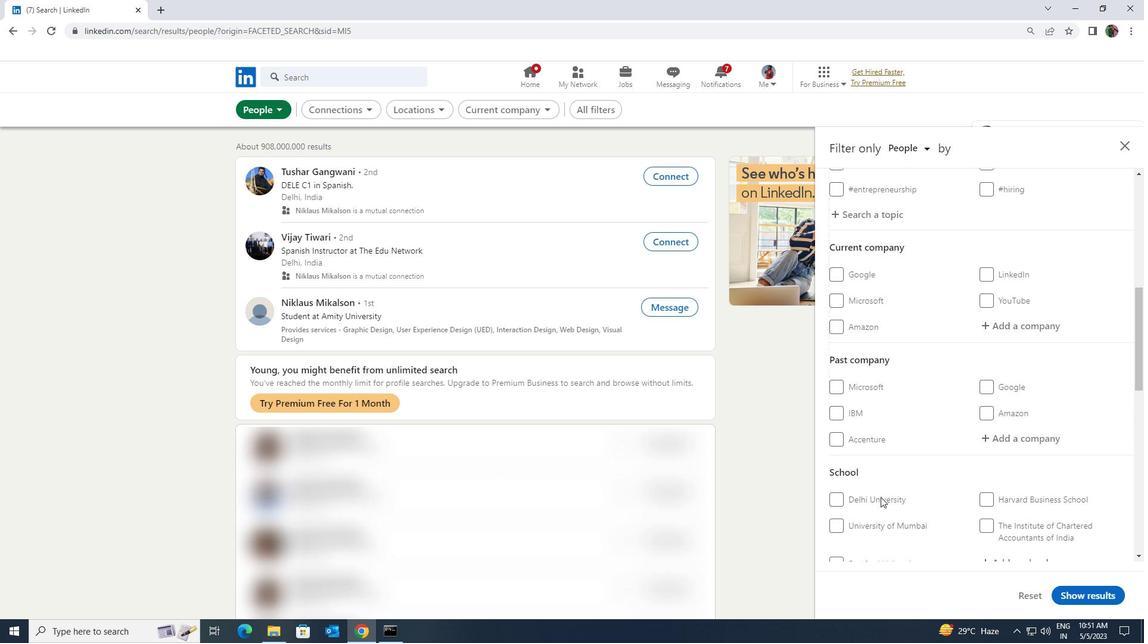 
Action: Mouse scrolled (881, 498) with delta (0, 0)
Screenshot: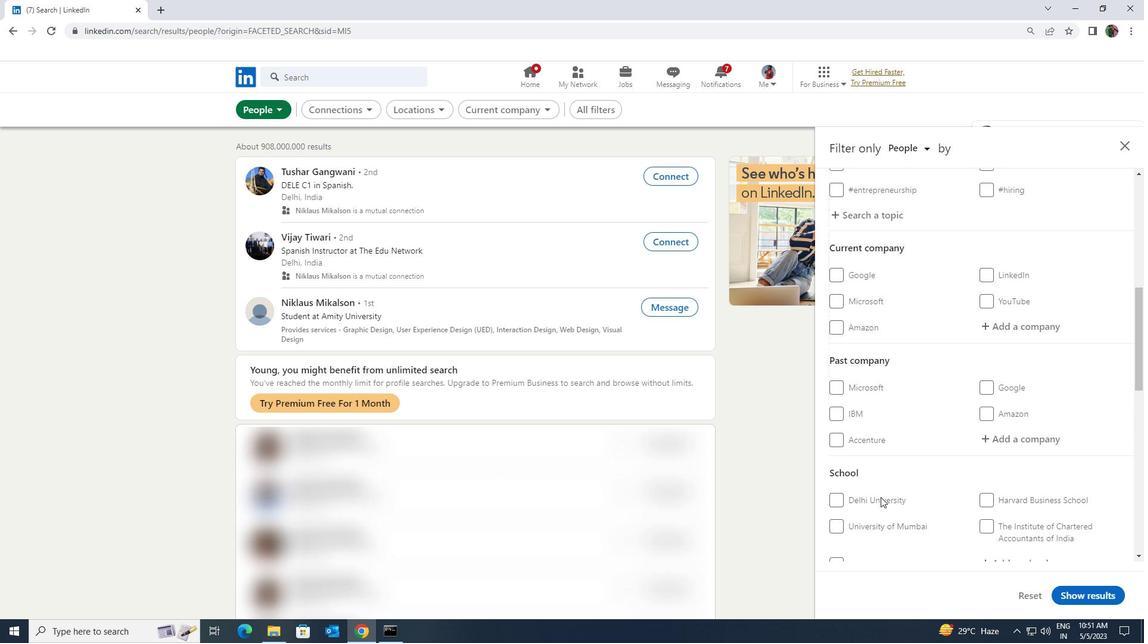 
Action: Mouse moved to (992, 454)
Screenshot: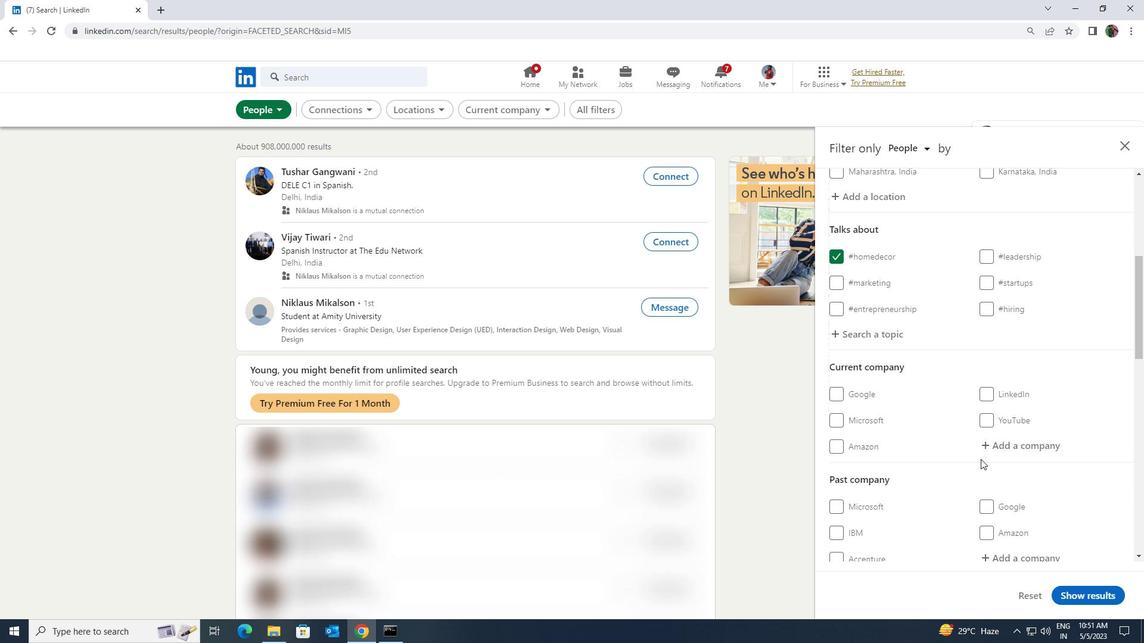 
Action: Mouse pressed left at (992, 454)
Screenshot: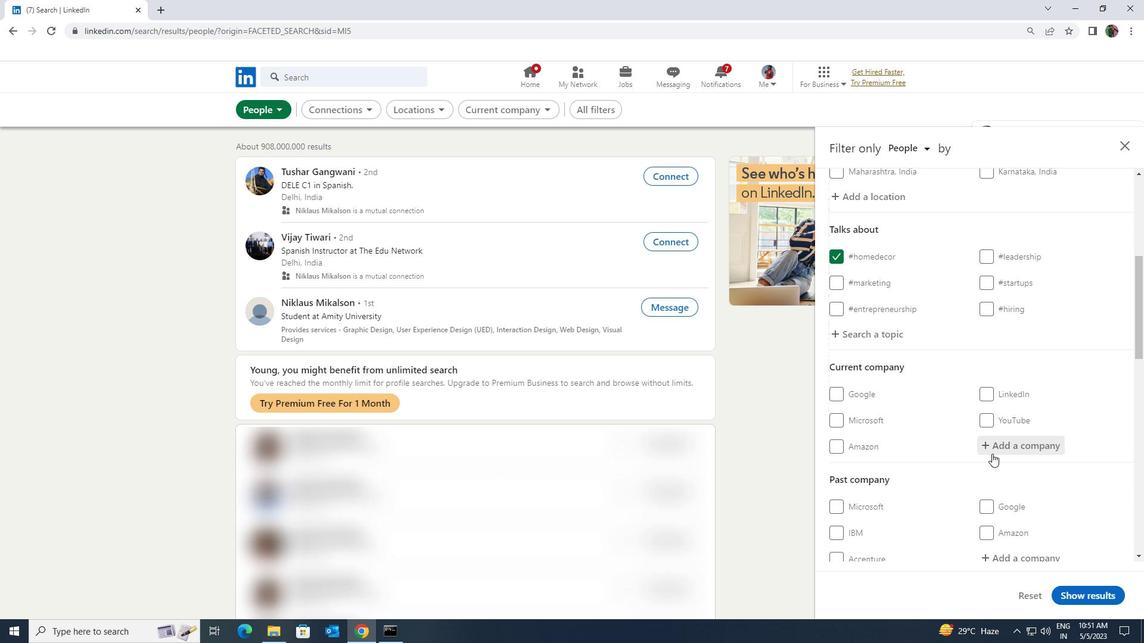 
Action: Key pressed <Key.shift>ALLEN<Key.space><Key.shift><Key.shift><Key.shift><Key.shift><Key.shift>CAREE
Screenshot: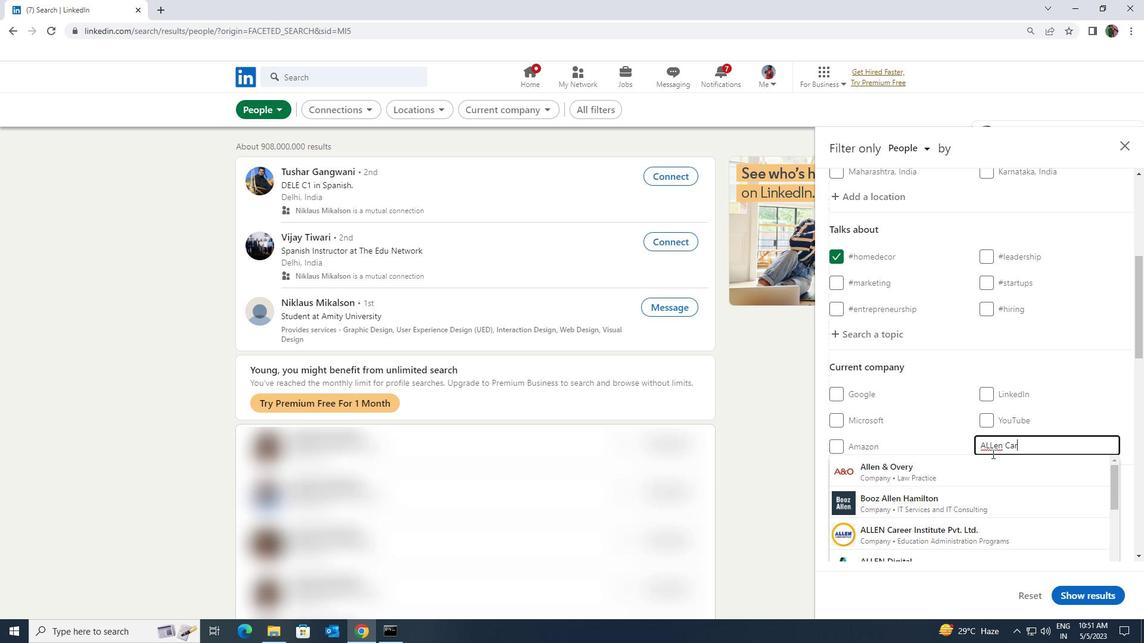 
Action: Mouse moved to (992, 466)
Screenshot: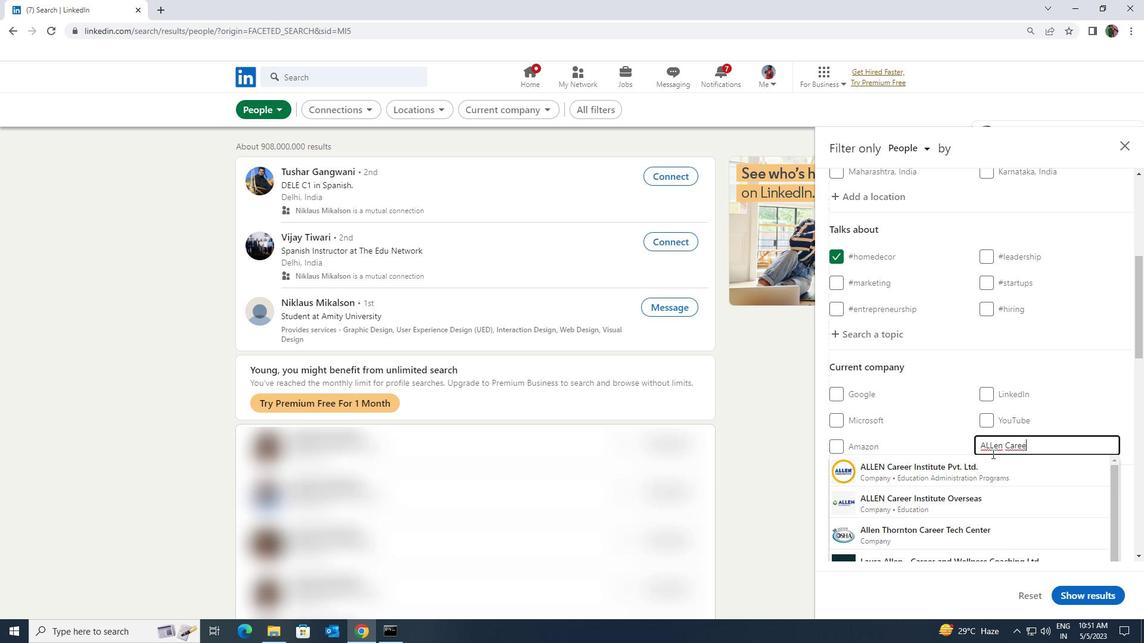 
Action: Mouse pressed left at (992, 466)
Screenshot: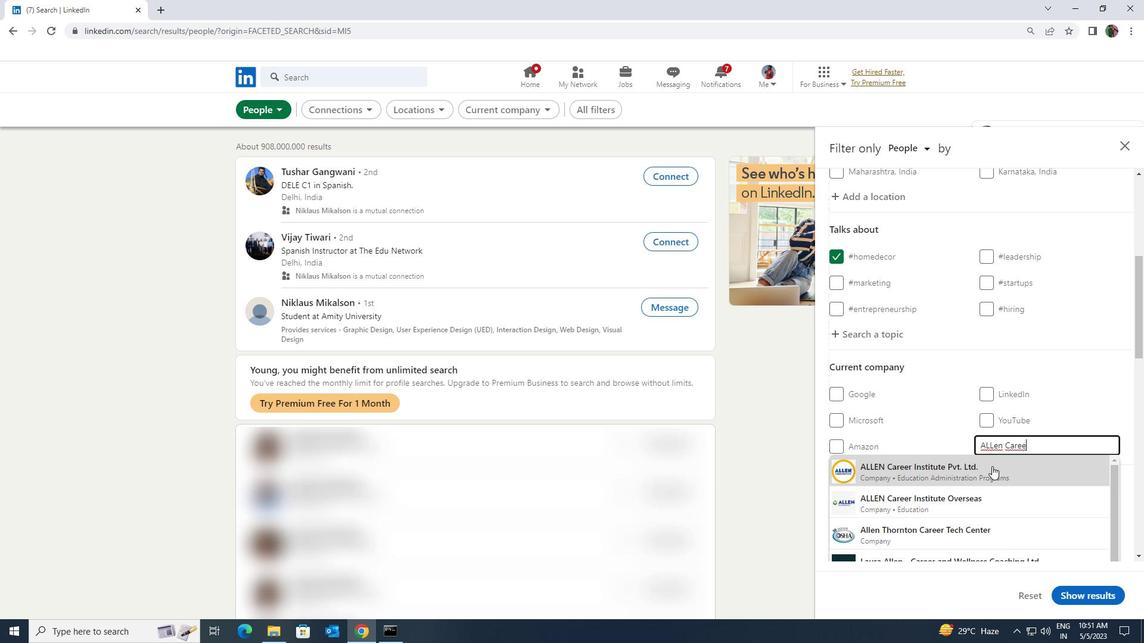 
Action: Mouse scrolled (992, 466) with delta (0, 0)
Screenshot: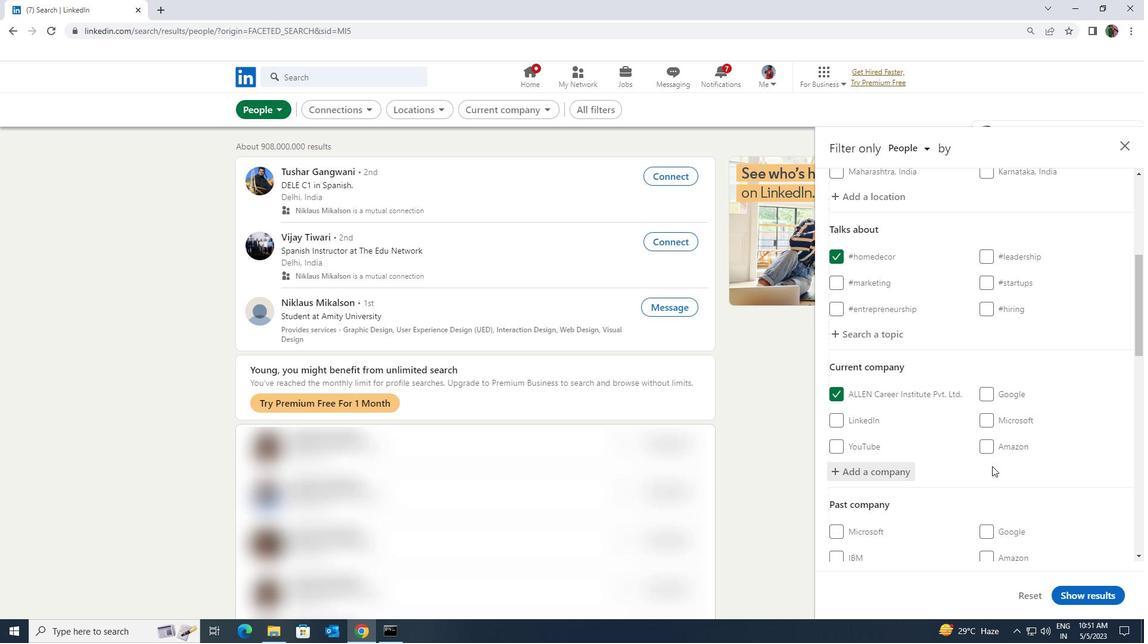 
Action: Mouse scrolled (992, 466) with delta (0, 0)
Screenshot: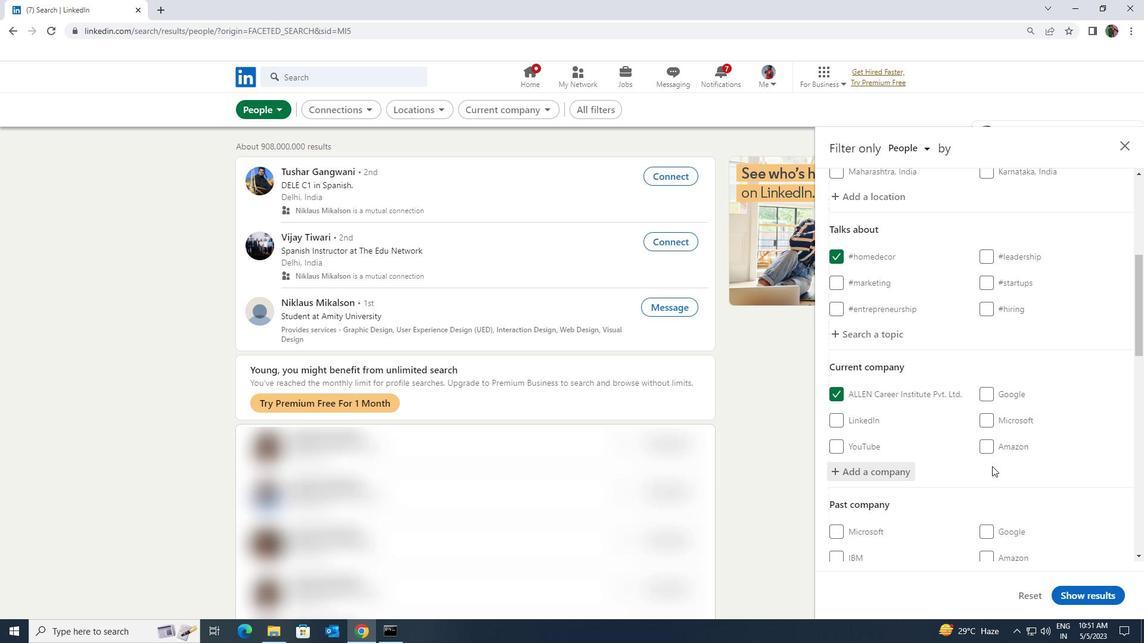 
Action: Mouse scrolled (992, 466) with delta (0, 0)
Screenshot: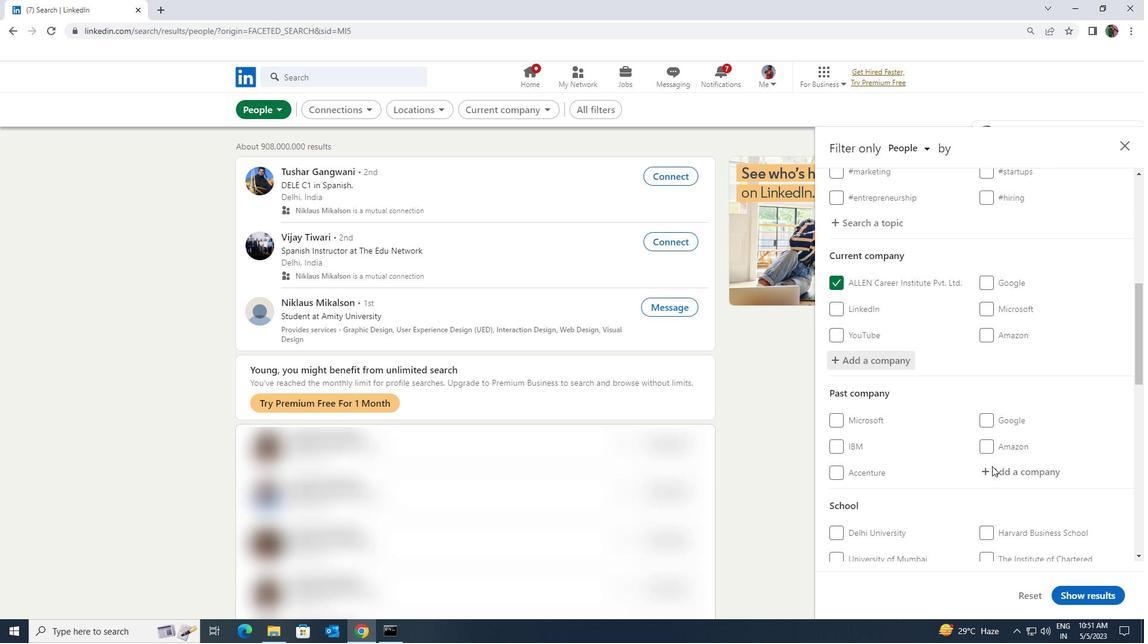 
Action: Mouse moved to (992, 468)
Screenshot: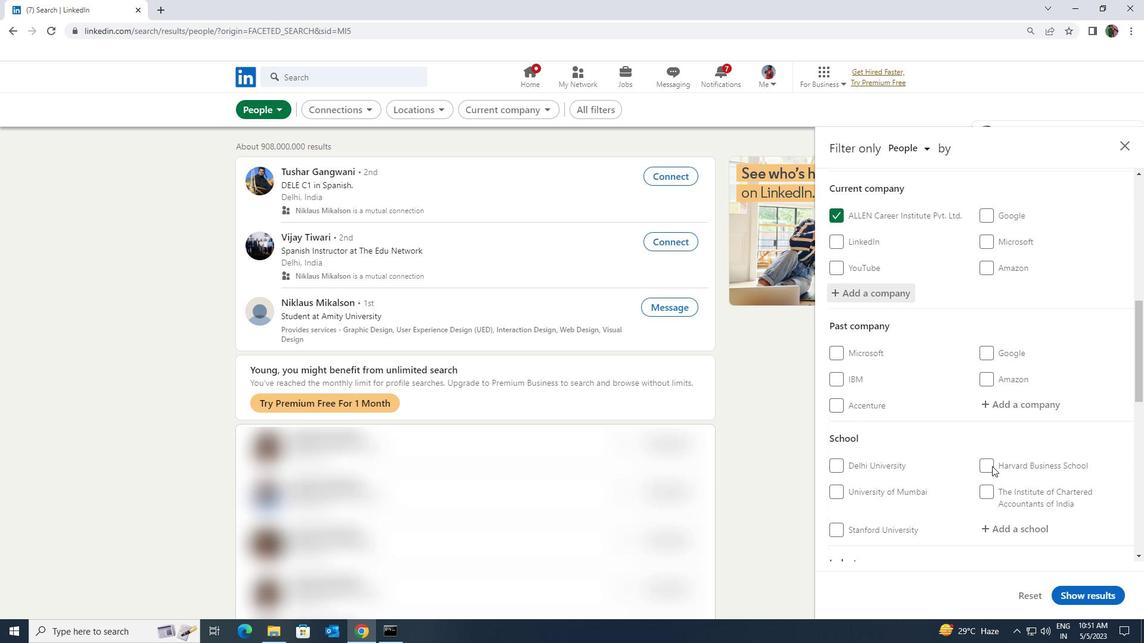 
Action: Mouse scrolled (992, 468) with delta (0, 0)
Screenshot: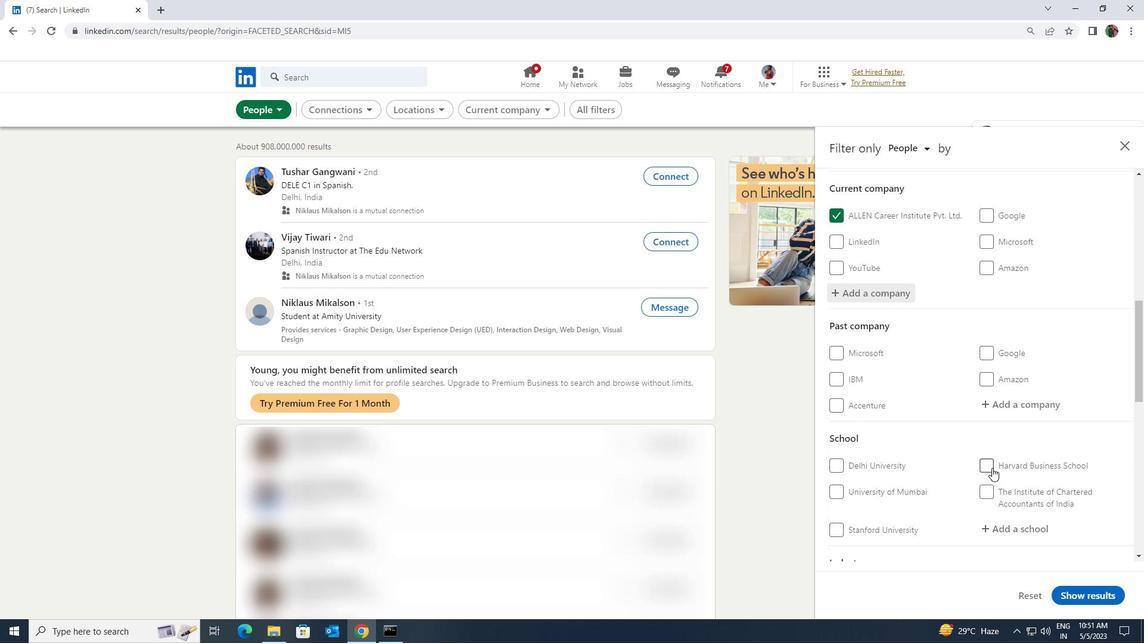 
Action: Mouse scrolled (992, 468) with delta (0, 0)
Screenshot: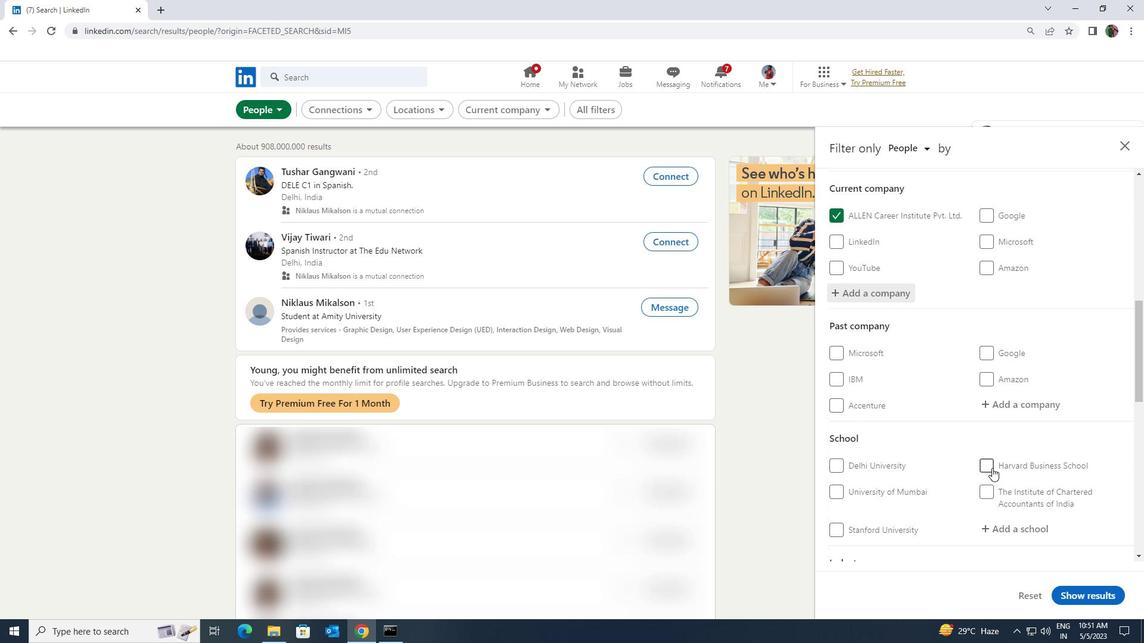 
Action: Mouse moved to (1004, 406)
Screenshot: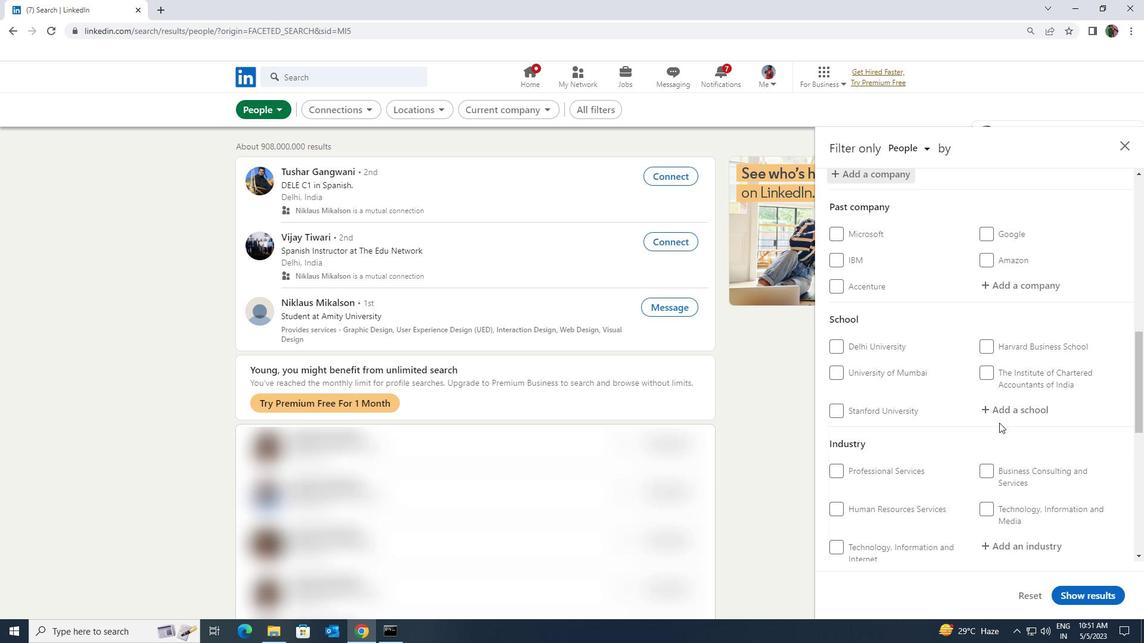 
Action: Mouse pressed left at (1004, 406)
Screenshot: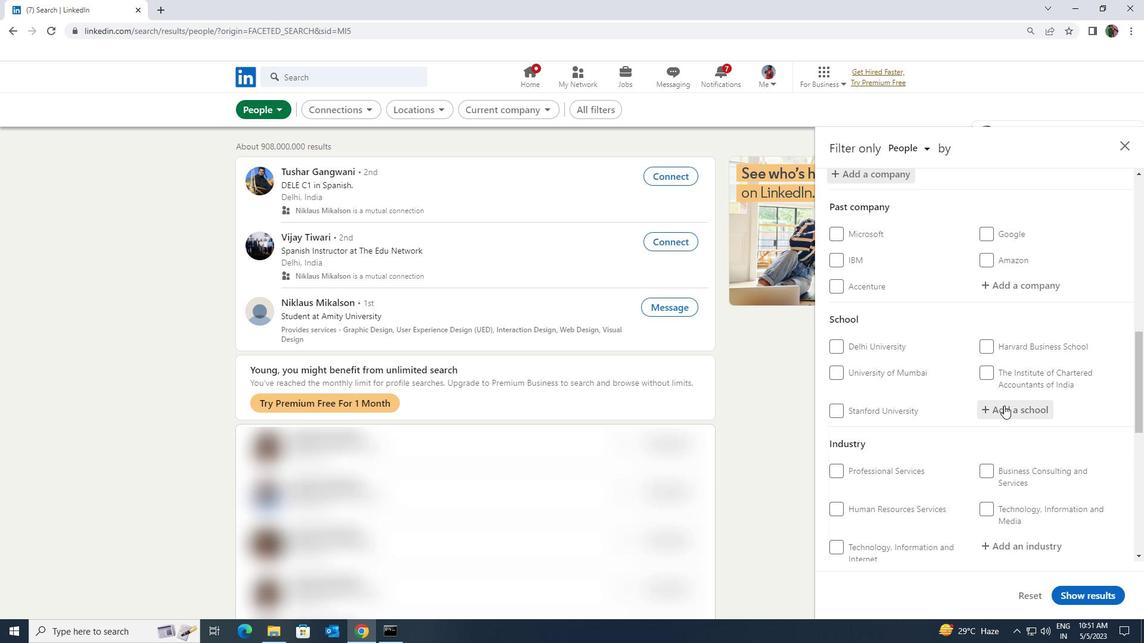 
Action: Key pressed <Key.shift><Key.shift><Key.shift><Key.shift><Key.shift><Key.shift><Key.shift><Key.shift><Key.shift><Key.shift><Key.shift>VISHNU
Screenshot: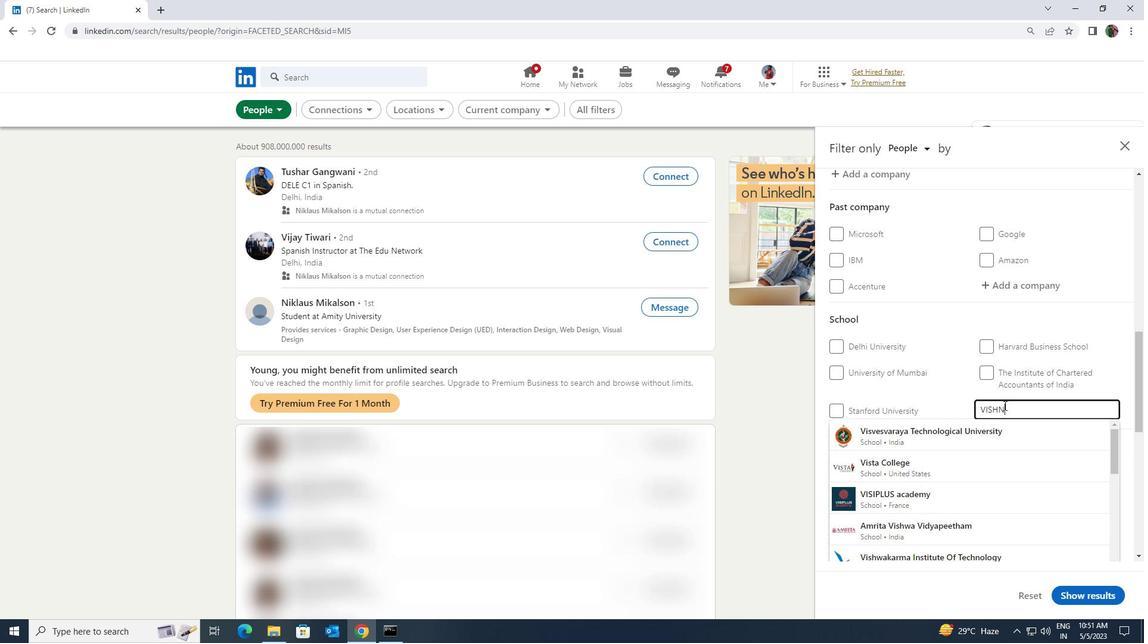 
Action: Mouse moved to (1008, 437)
Screenshot: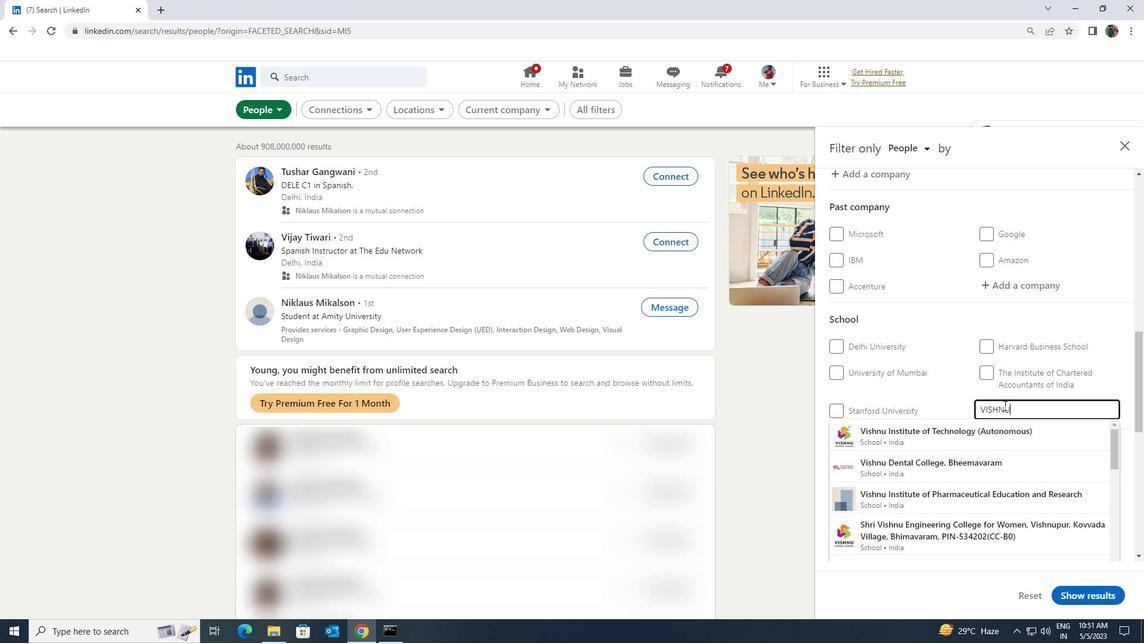 
Action: Mouse pressed left at (1008, 437)
Screenshot: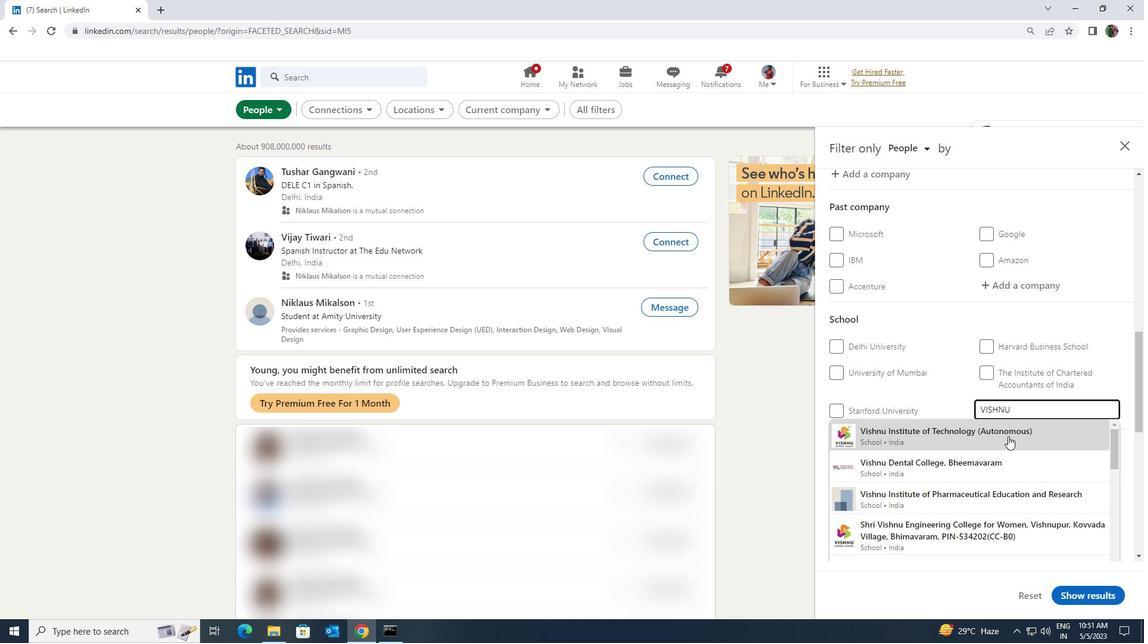 
Action: Mouse moved to (1010, 437)
Screenshot: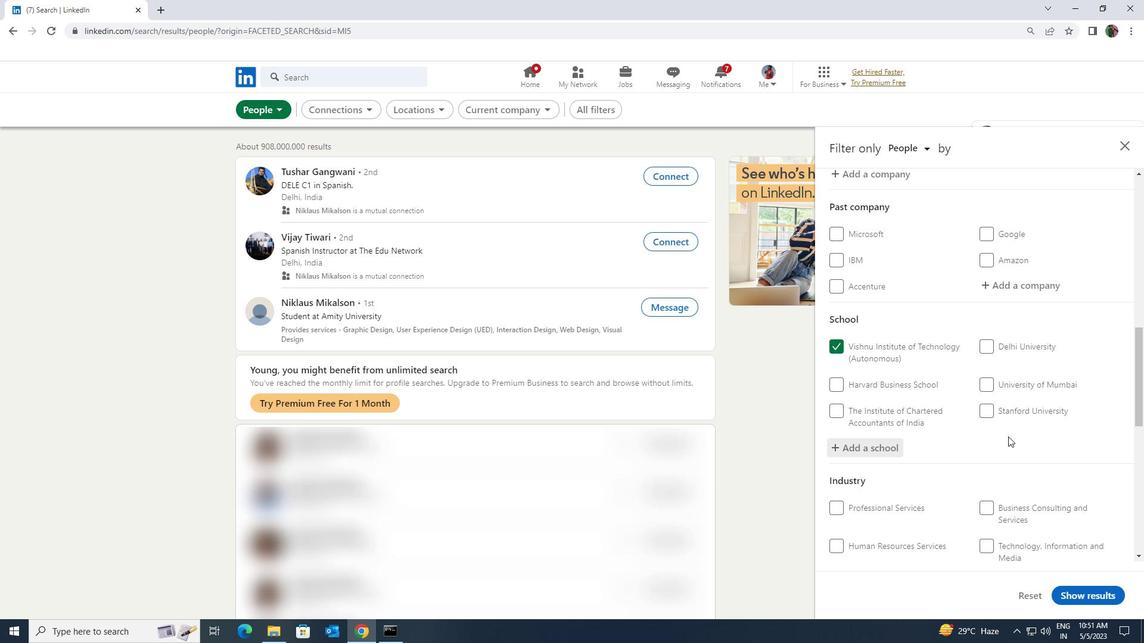 
Action: Mouse scrolled (1010, 436) with delta (0, 0)
Screenshot: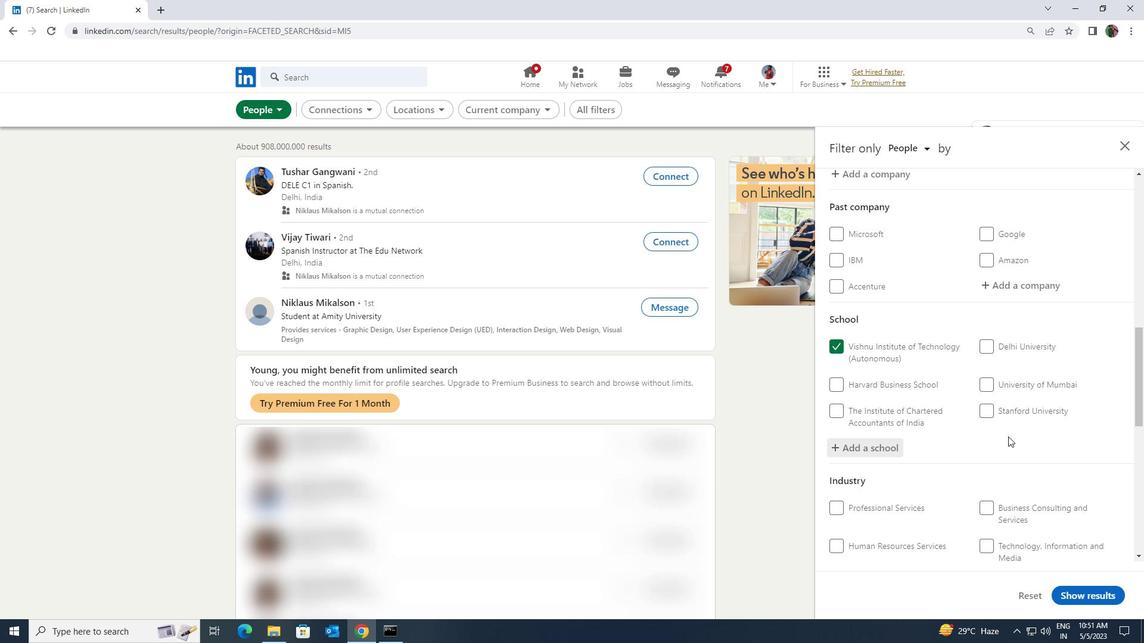 
Action: Mouse moved to (1010, 437)
Screenshot: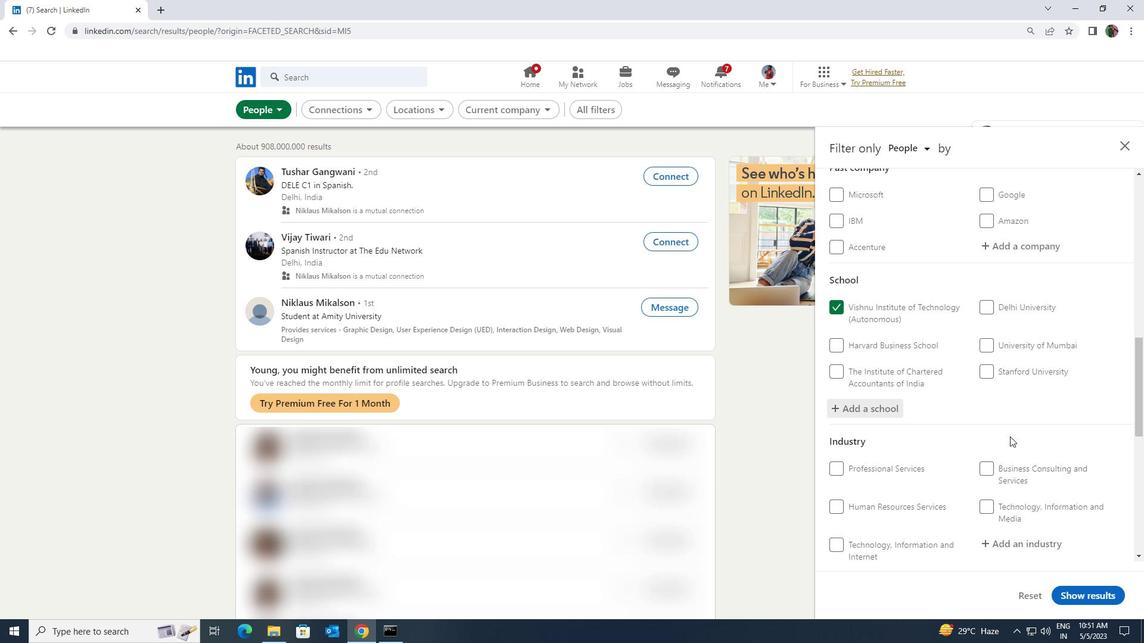 
Action: Mouse scrolled (1010, 436) with delta (0, 0)
Screenshot: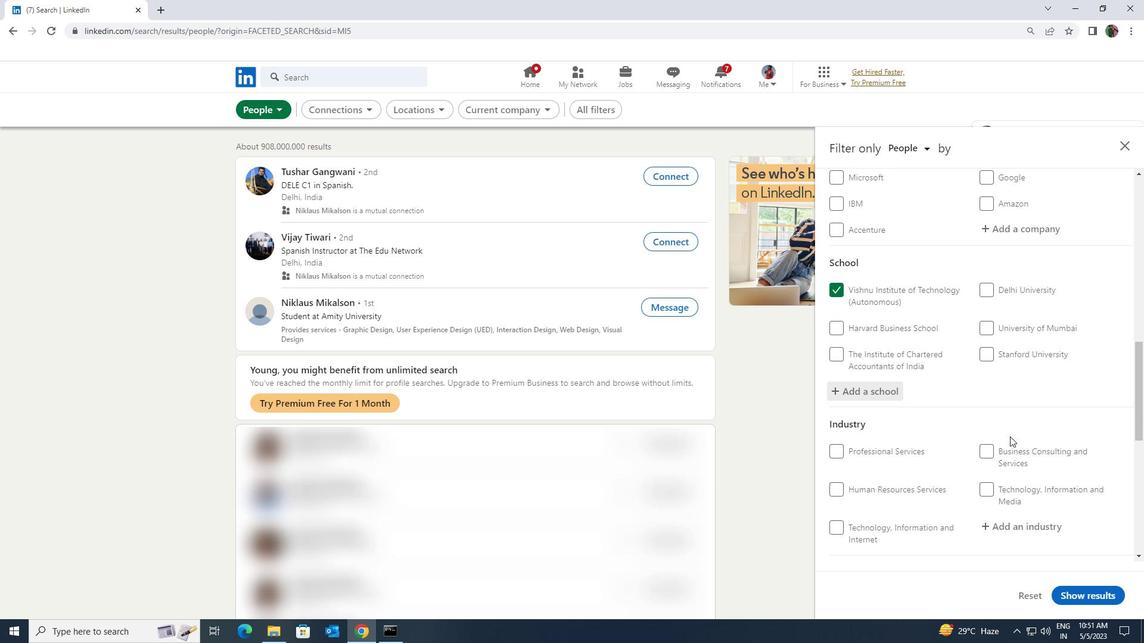
Action: Mouse scrolled (1010, 436) with delta (0, 0)
Screenshot: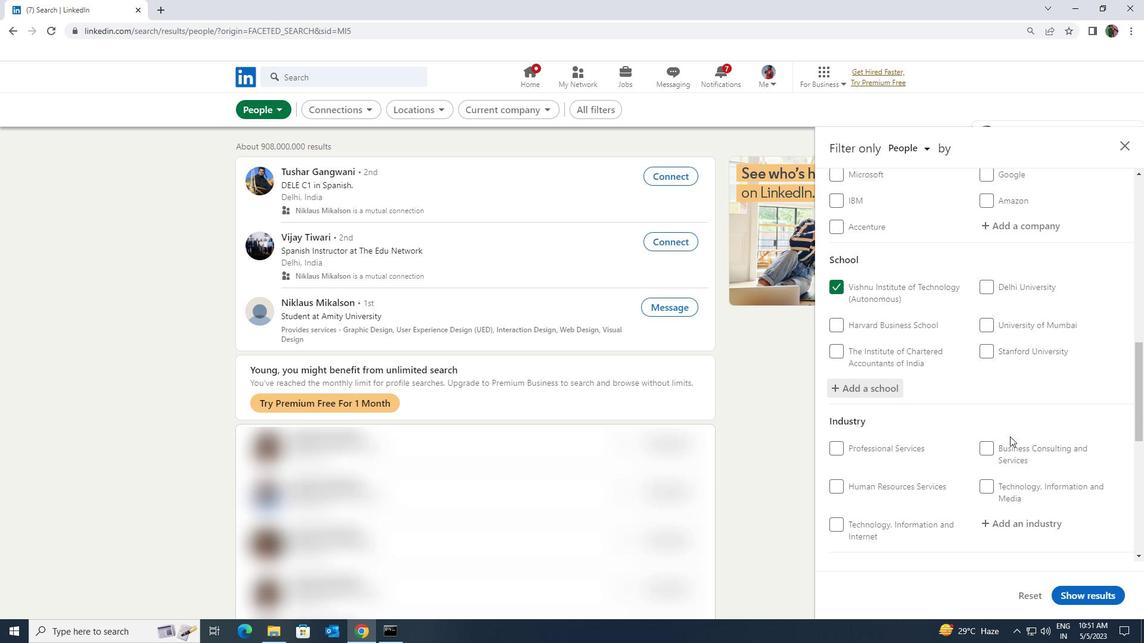 
Action: Mouse moved to (1014, 408)
Screenshot: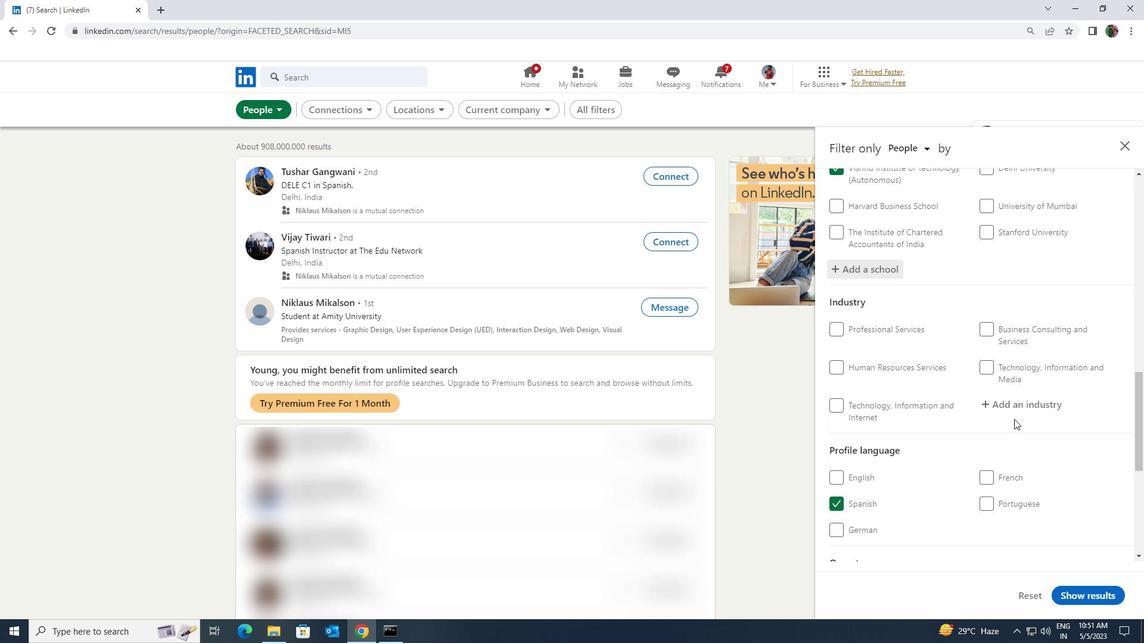 
Action: Mouse pressed left at (1014, 408)
Screenshot: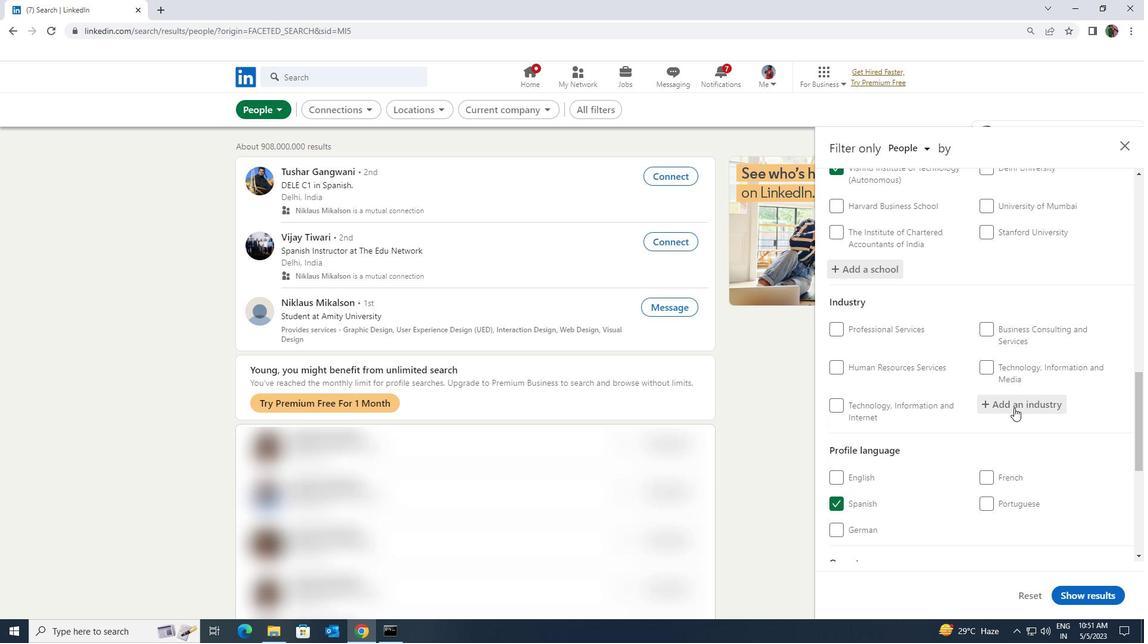 
Action: Key pressed <Key.shift>
Screenshot: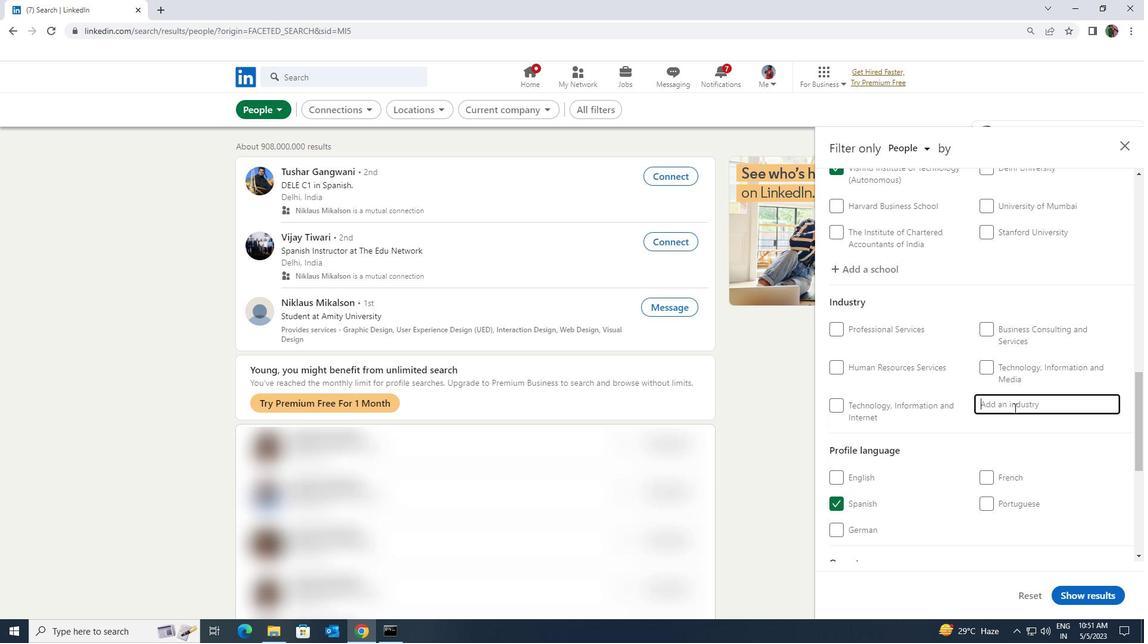 
Action: Mouse moved to (1014, 408)
Screenshot: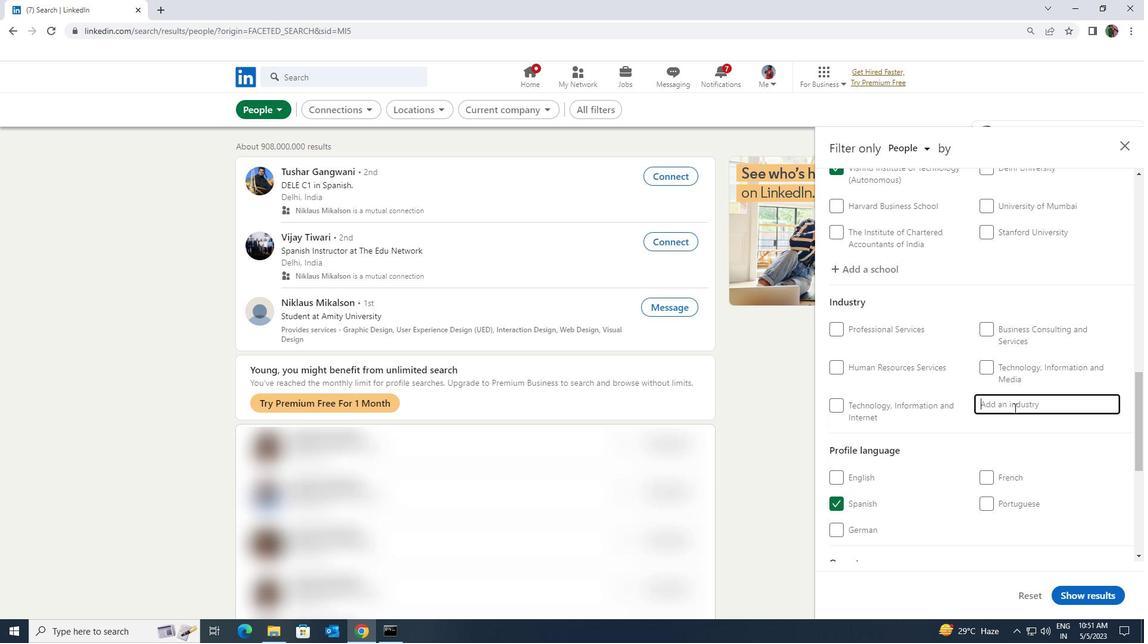 
Action: Key pressed <Key.shift><Key.shift>COMMUNITY<Key.space><Key.shift>SERVICE
Screenshot: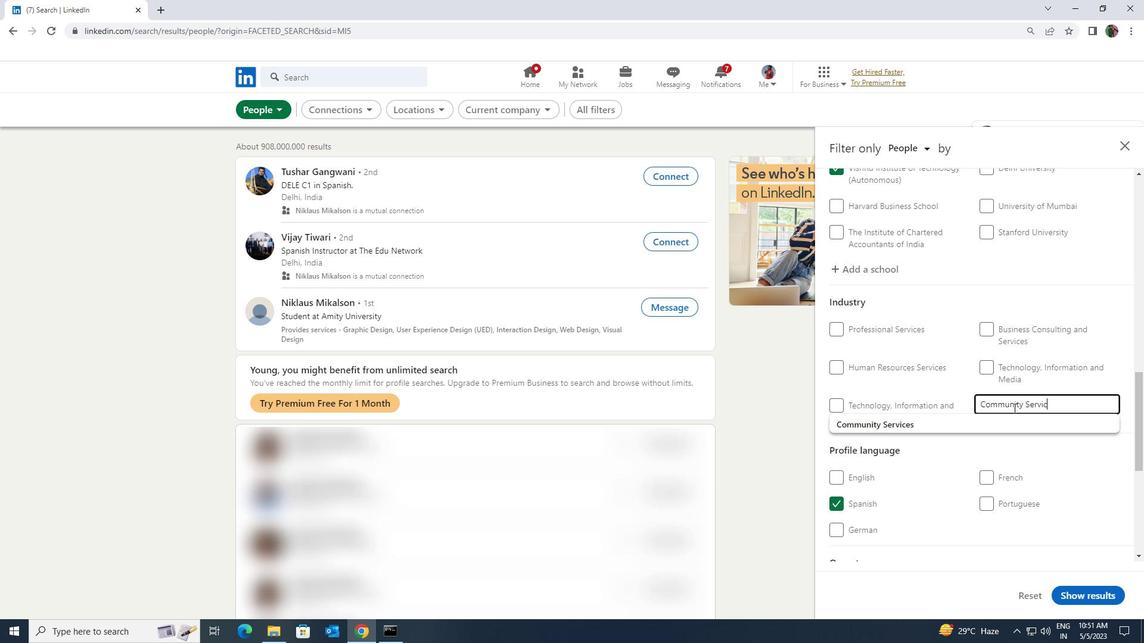 
Action: Mouse moved to (1011, 417)
Screenshot: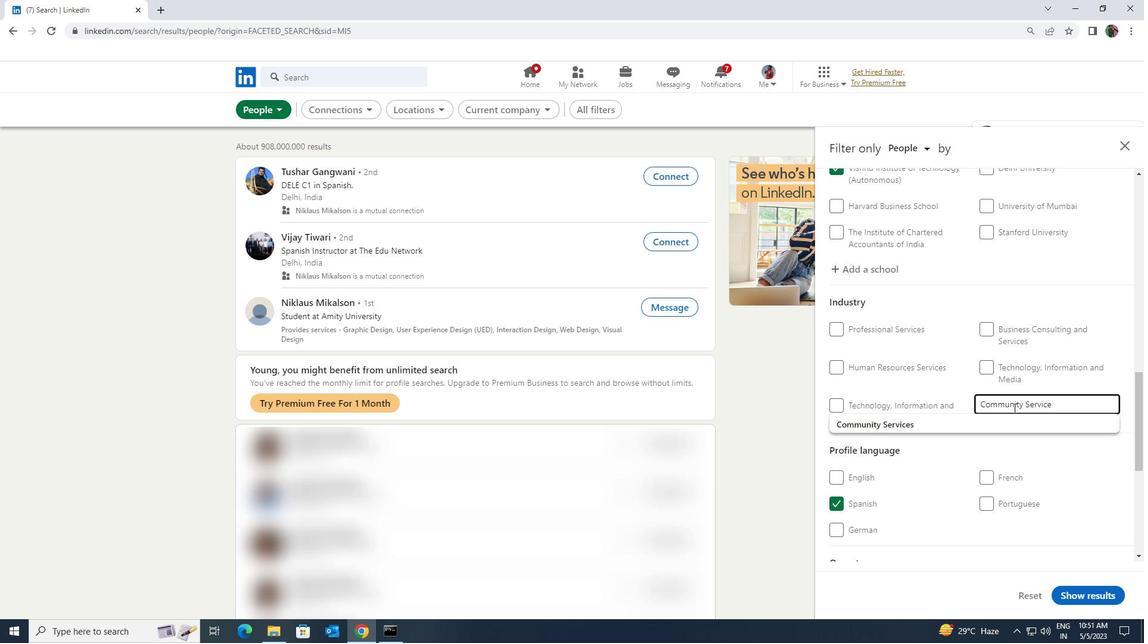 
Action: Mouse pressed left at (1011, 417)
Screenshot: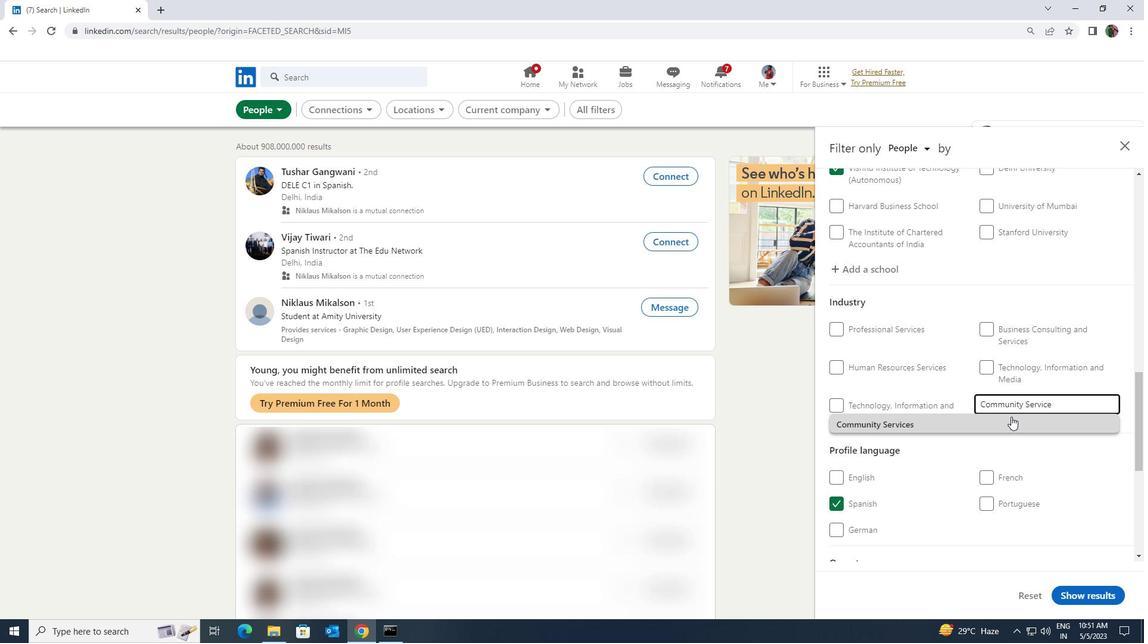 
Action: Mouse moved to (1013, 417)
Screenshot: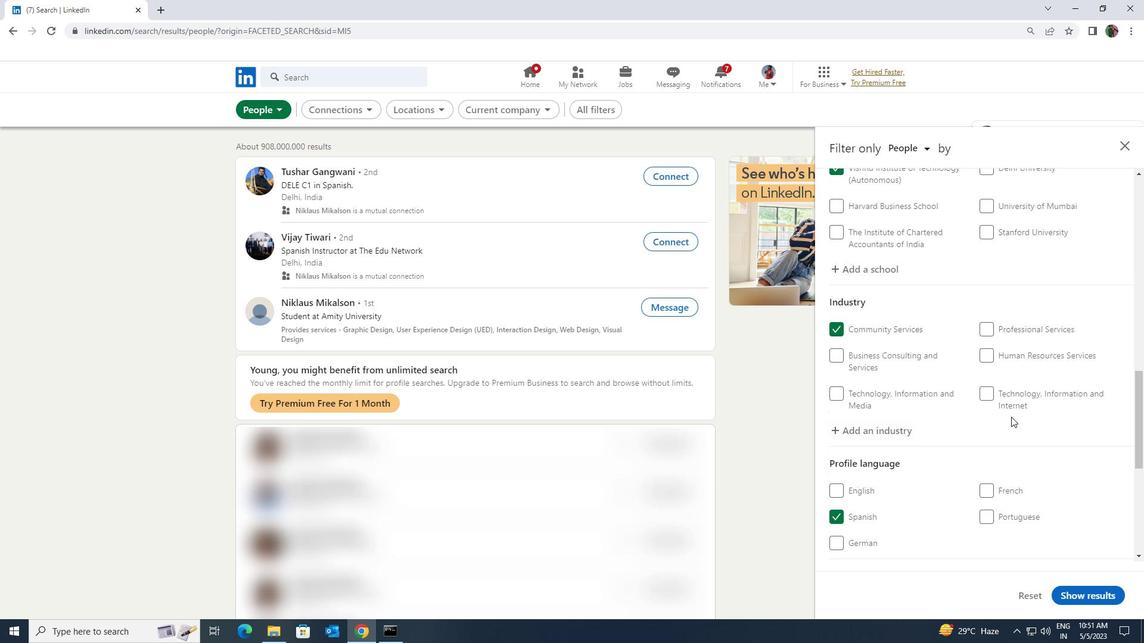 
Action: Mouse scrolled (1013, 416) with delta (0, 0)
Screenshot: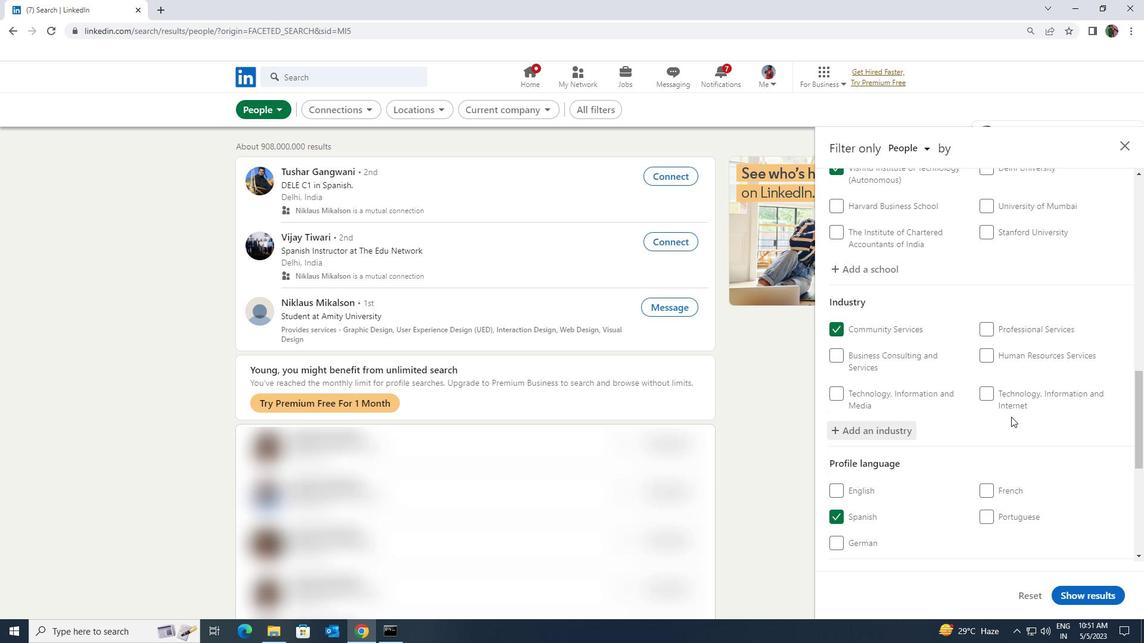 
Action: Mouse scrolled (1013, 416) with delta (0, 0)
Screenshot: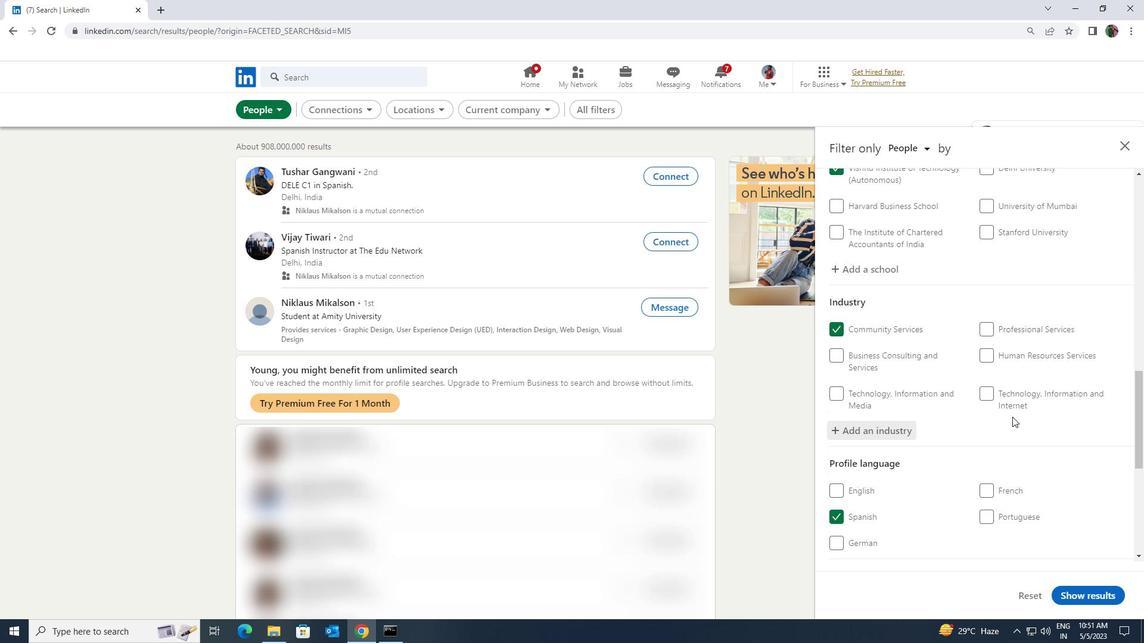 
Action: Mouse scrolled (1013, 416) with delta (0, 0)
Screenshot: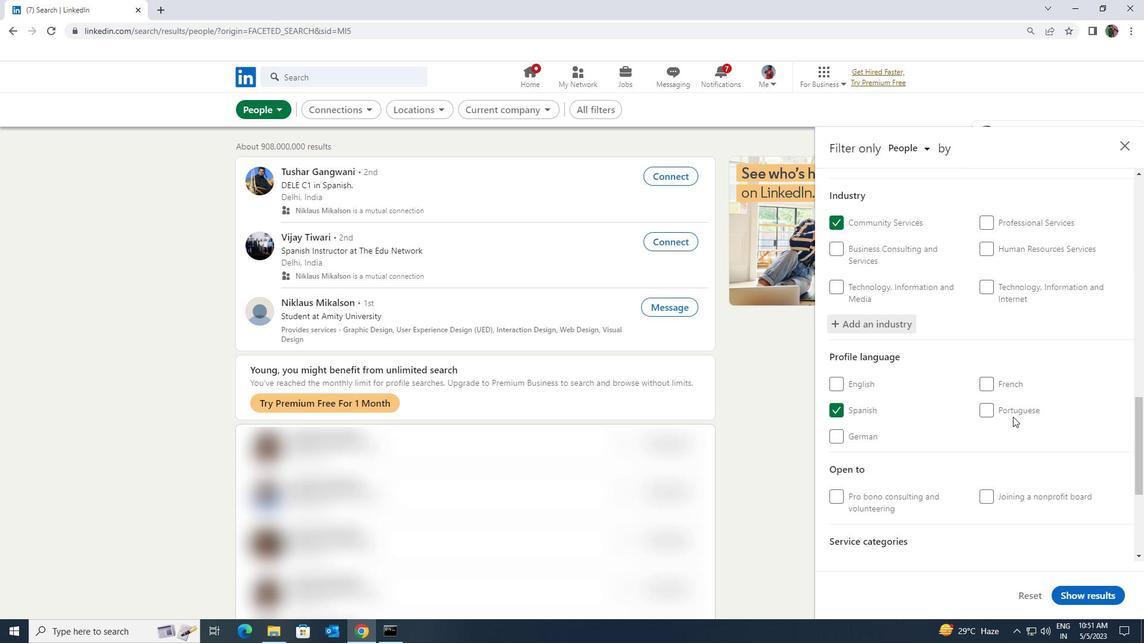 
Action: Mouse scrolled (1013, 416) with delta (0, 0)
Screenshot: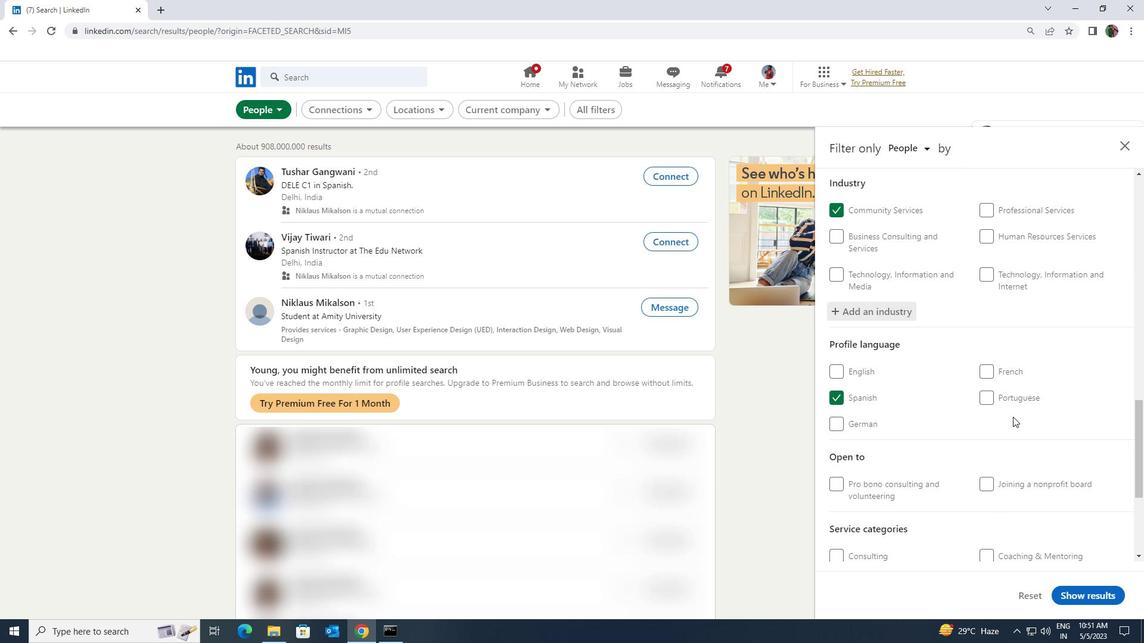 
Action: Mouse scrolled (1013, 416) with delta (0, 0)
Screenshot: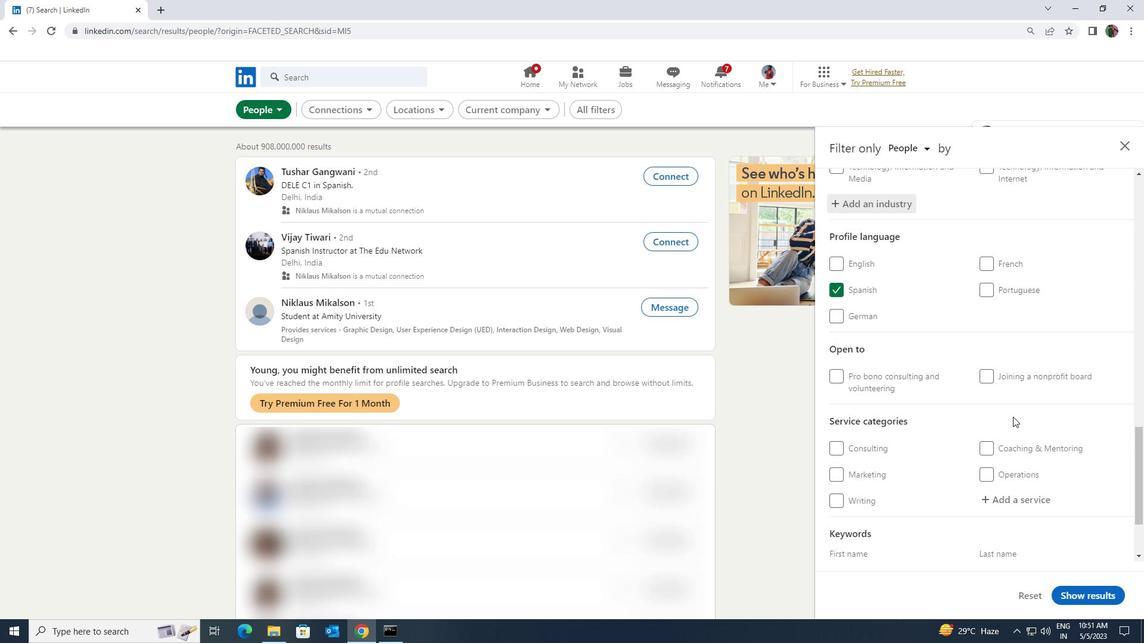 
Action: Mouse moved to (1010, 425)
Screenshot: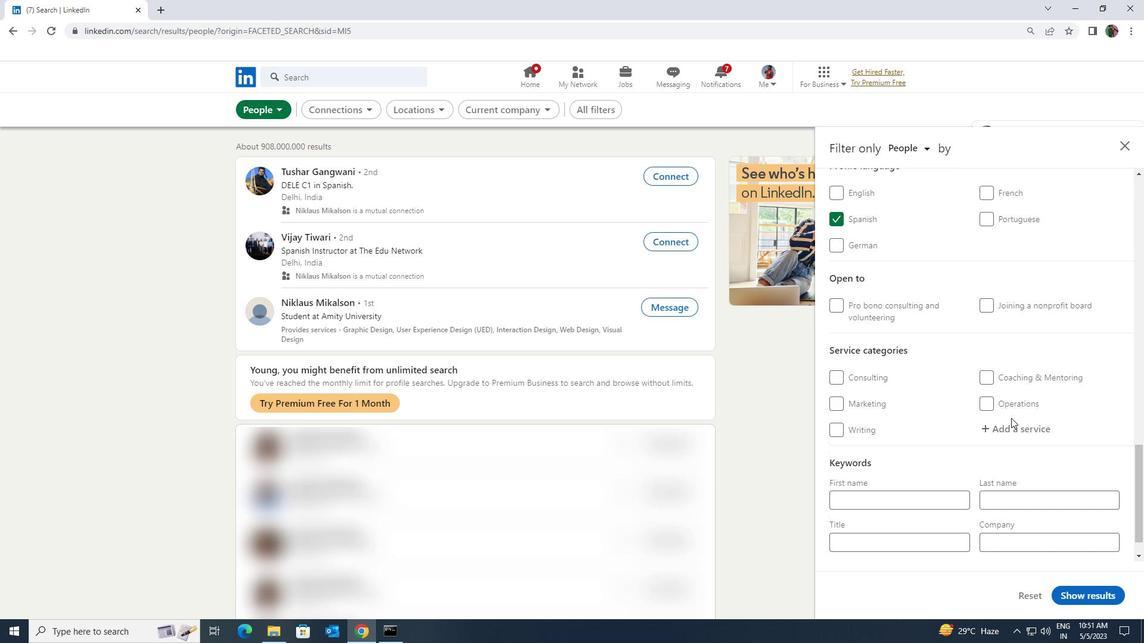 
Action: Mouse pressed left at (1010, 425)
Screenshot: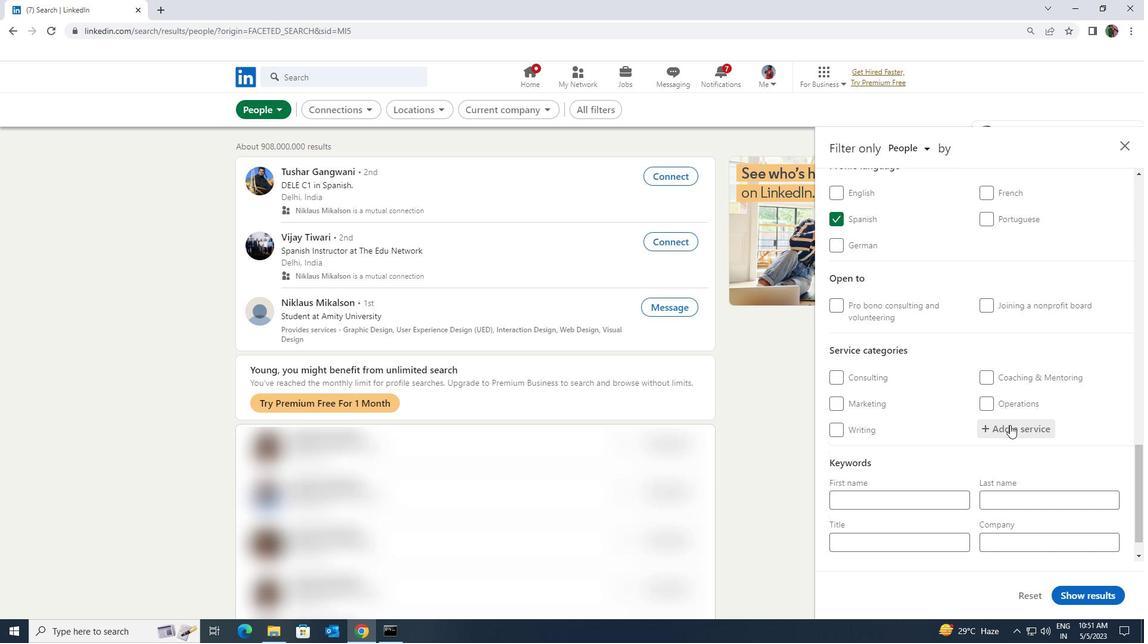 
Action: Key pressed <Key.shift><Key.shift>FILE<Key.space><Key.shift>
Screenshot: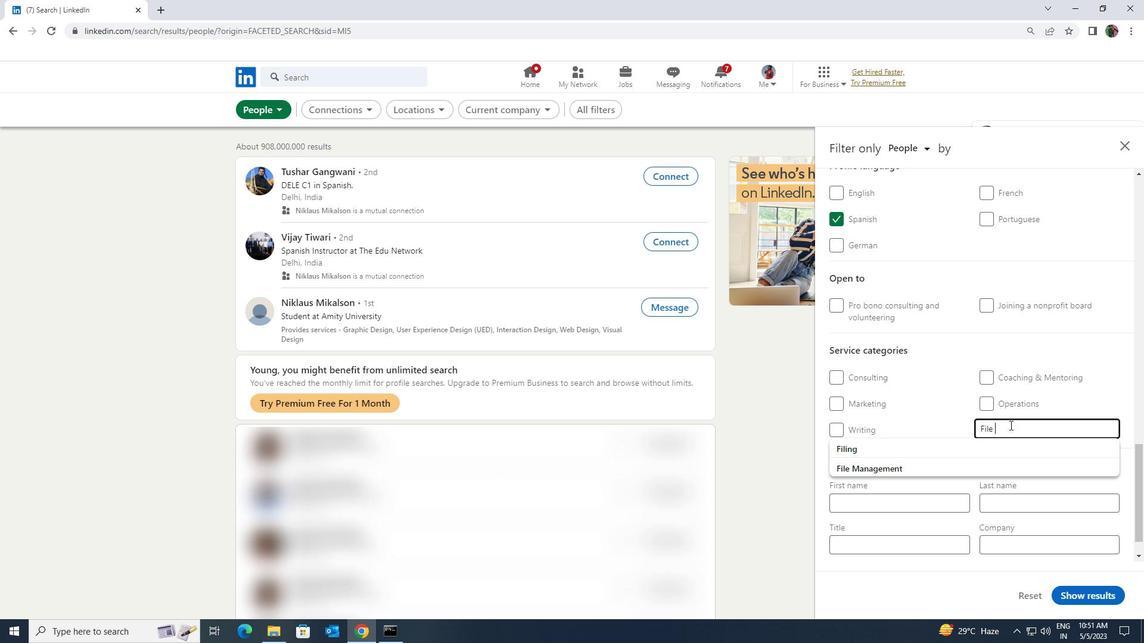 
Action: Mouse moved to (1001, 450)
Screenshot: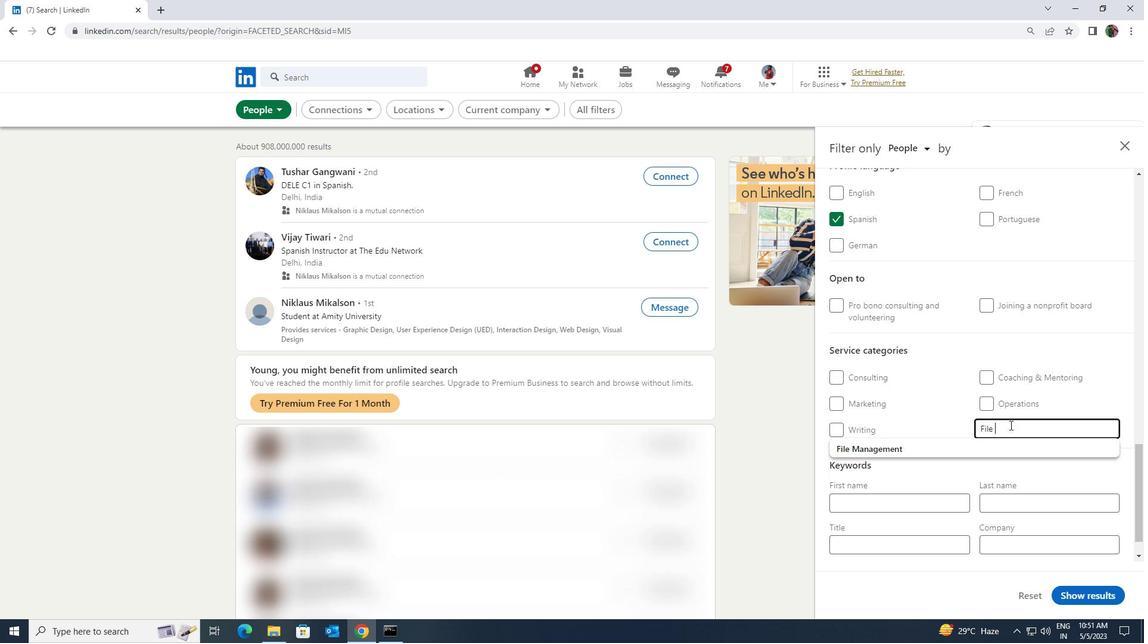 
Action: Mouse pressed left at (1001, 450)
Screenshot: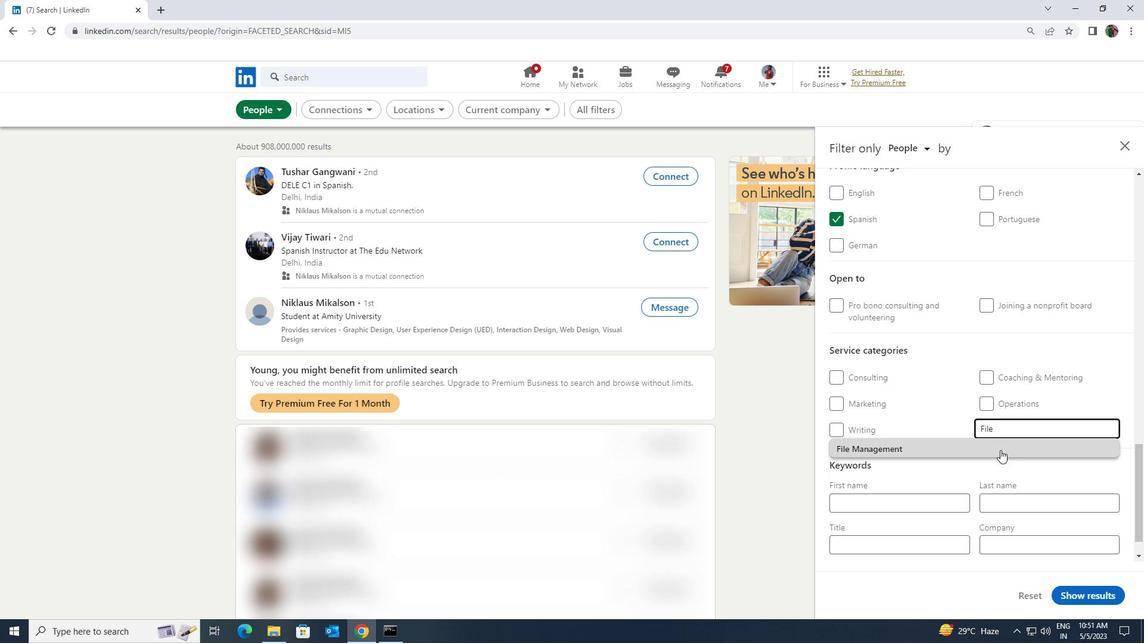 
Action: Mouse moved to (1001, 448)
Screenshot: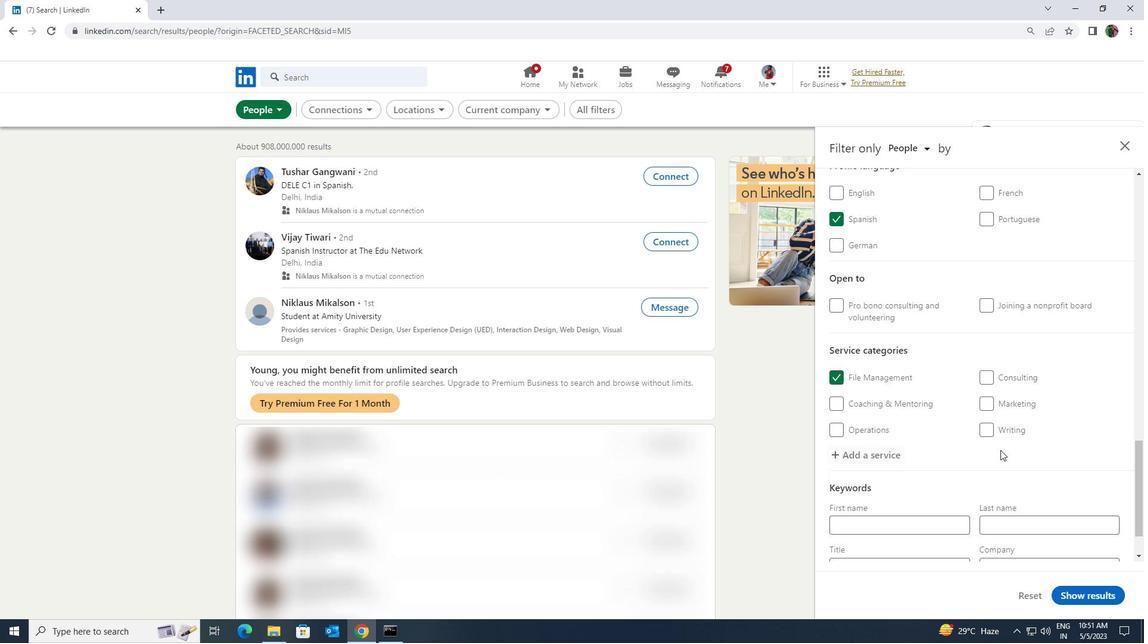 
Action: Mouse scrolled (1001, 448) with delta (0, 0)
Screenshot: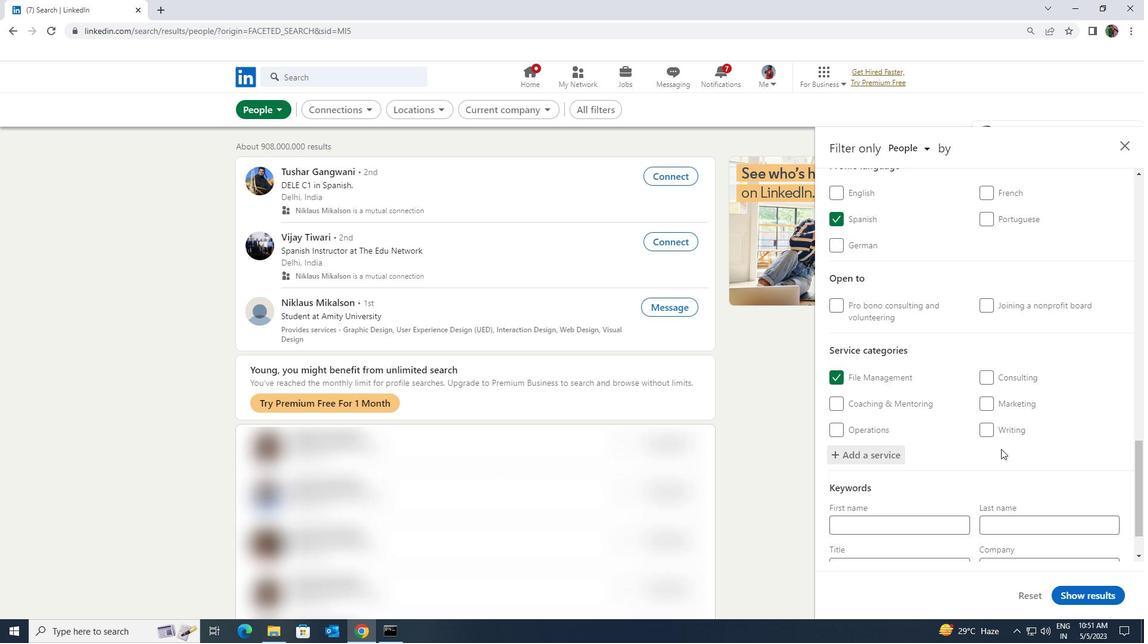 
Action: Mouse scrolled (1001, 448) with delta (0, 0)
Screenshot: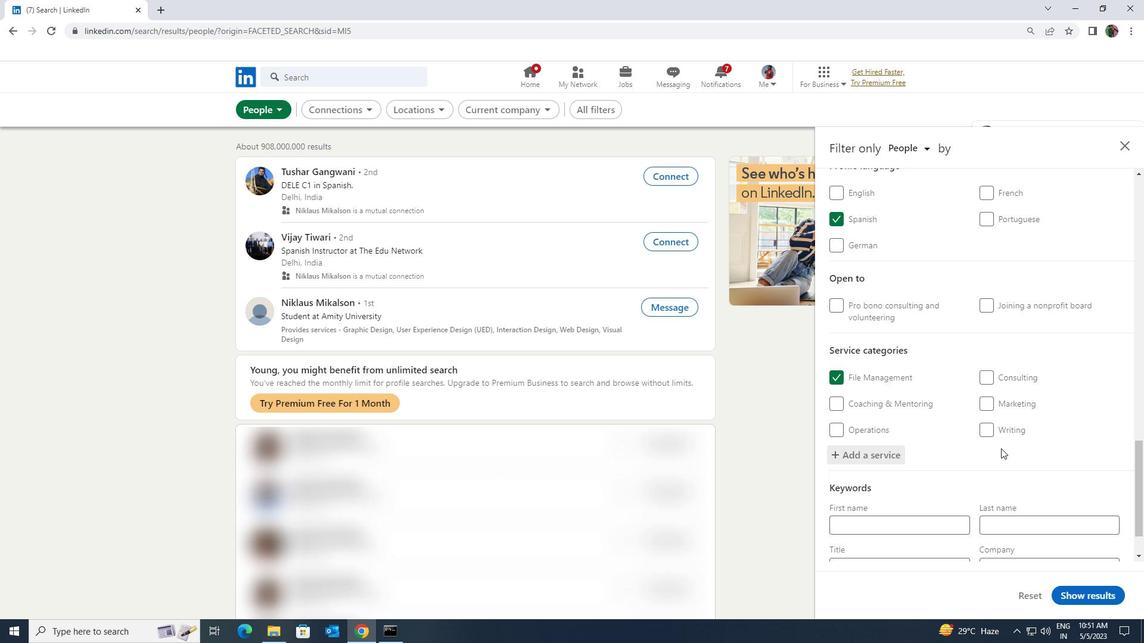 
Action: Mouse scrolled (1001, 448) with delta (0, 0)
Screenshot: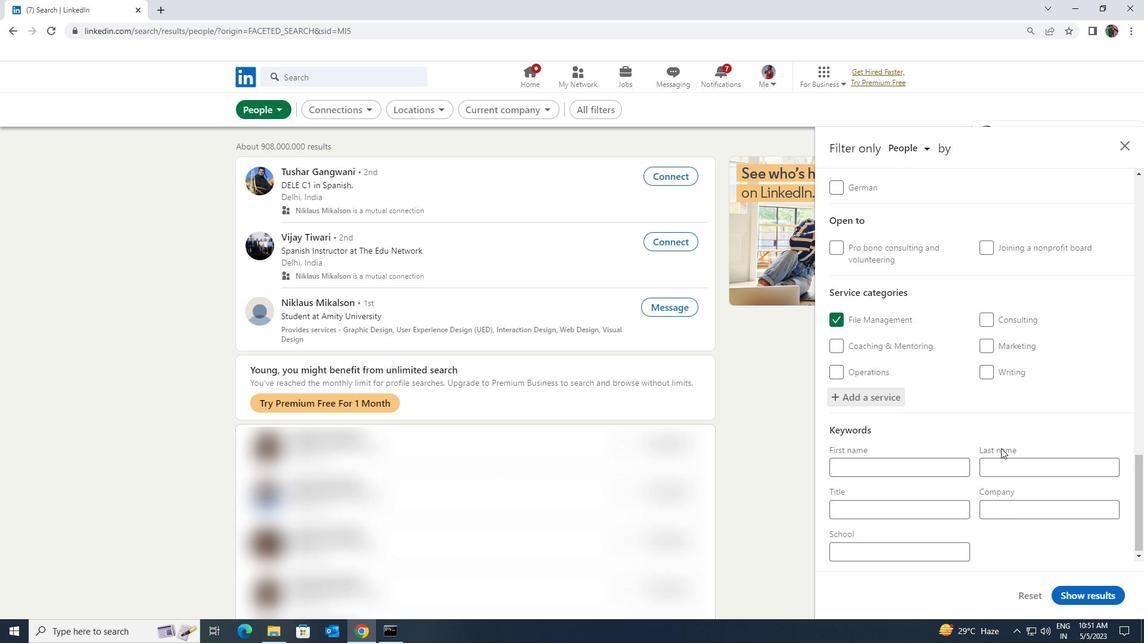 
Action: Mouse scrolled (1001, 448) with delta (0, 0)
Screenshot: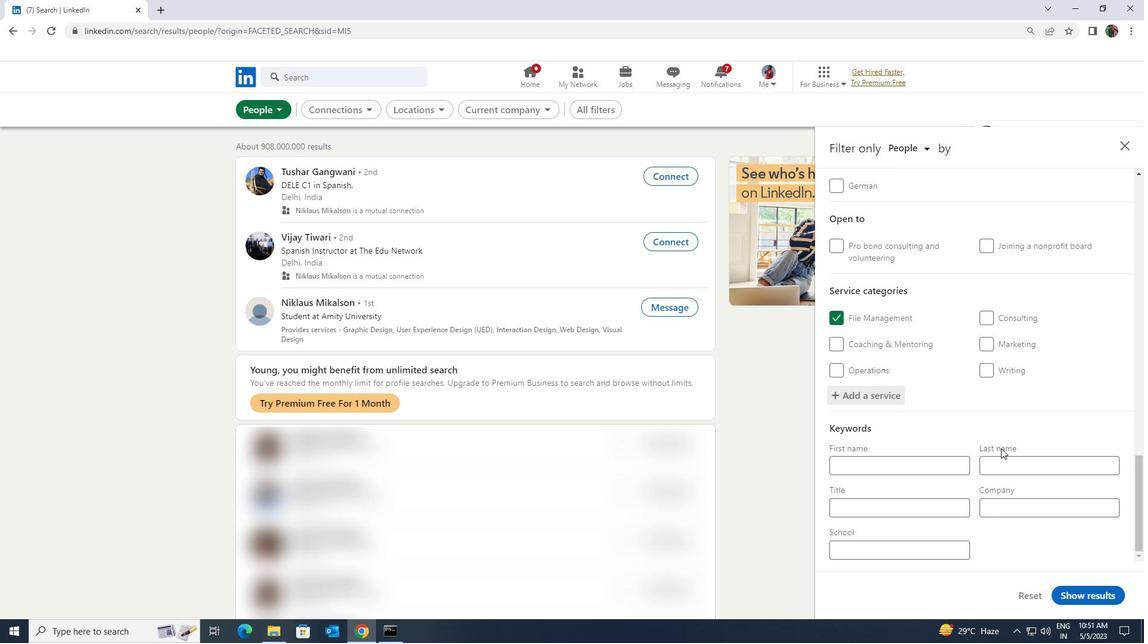 
Action: Mouse moved to (949, 508)
Screenshot: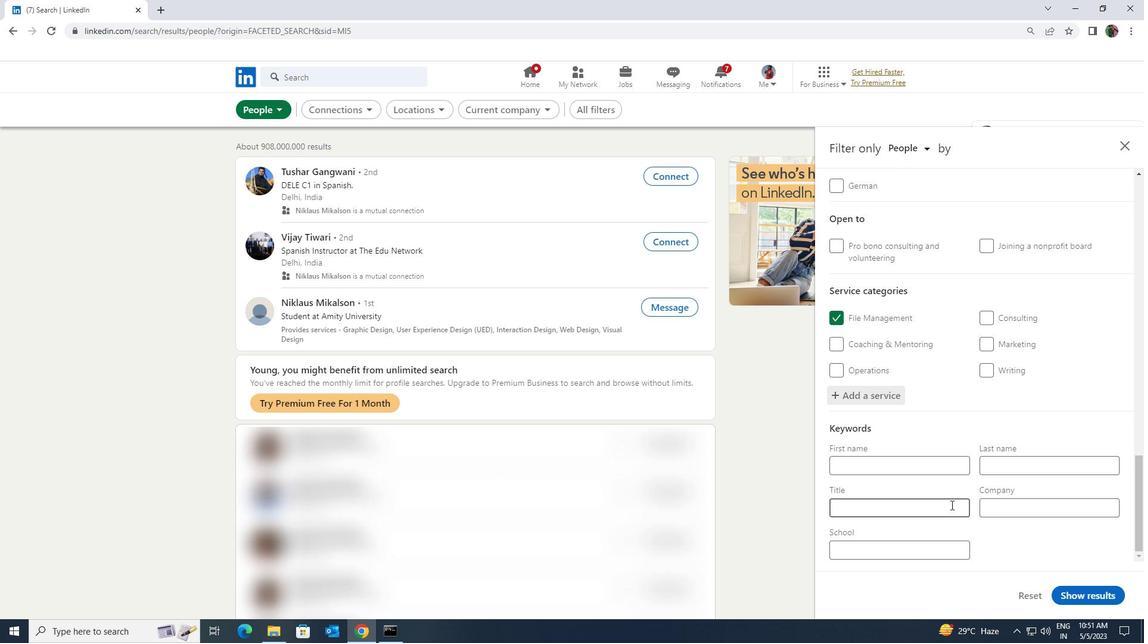 
Action: Mouse pressed left at (949, 508)
Screenshot: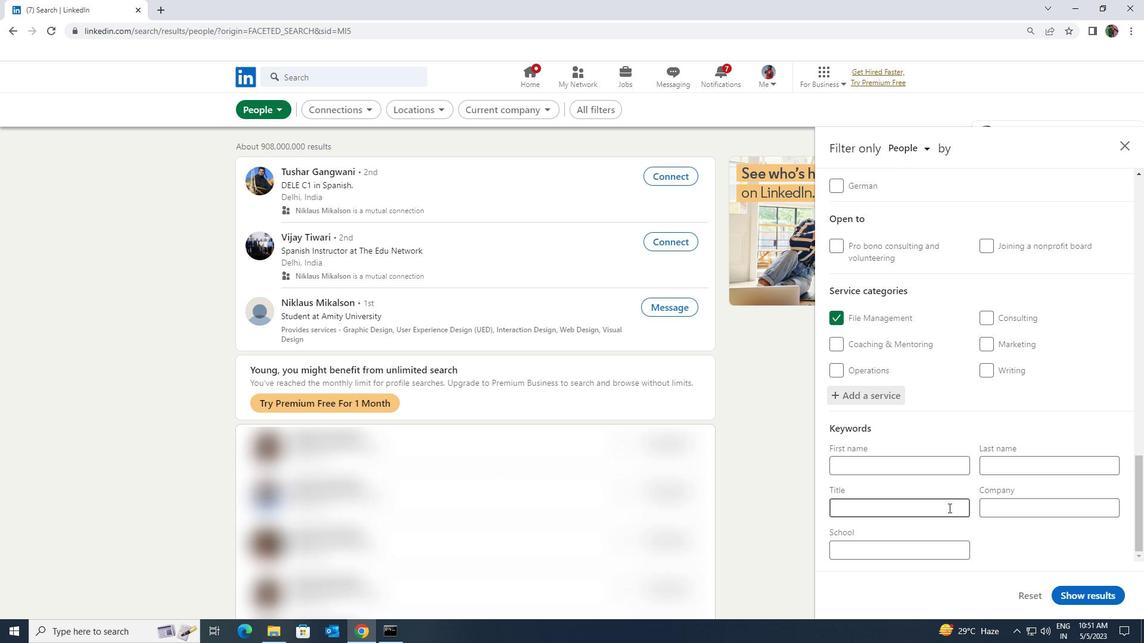 
Action: Key pressed <Key.shift><Key.shift><Key.shift><Key.shift><Key.shift><Key.shift><Key.shift><Key.shift><Key.shift><Key.shift><Key.shift><Key.shift><Key.shift><Key.shift><Key.shift><Key.shift><Key.shift><Key.shift><Key.shift><Key.shift><Key.shift><Key.shift><Key.shift><Key.shift><Key.shift><Key.shift>DIRECTOR<Key.space><Key.shift>OF<Key.space><Key.shift>STORYTELLING
Screenshot: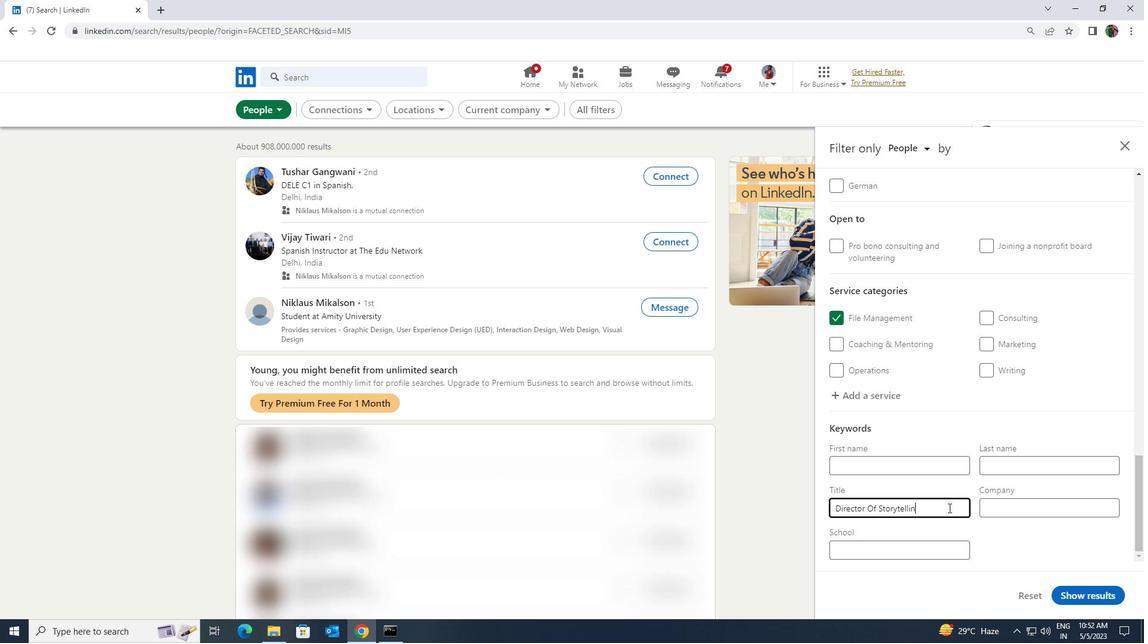 
Action: Mouse moved to (1064, 590)
Screenshot: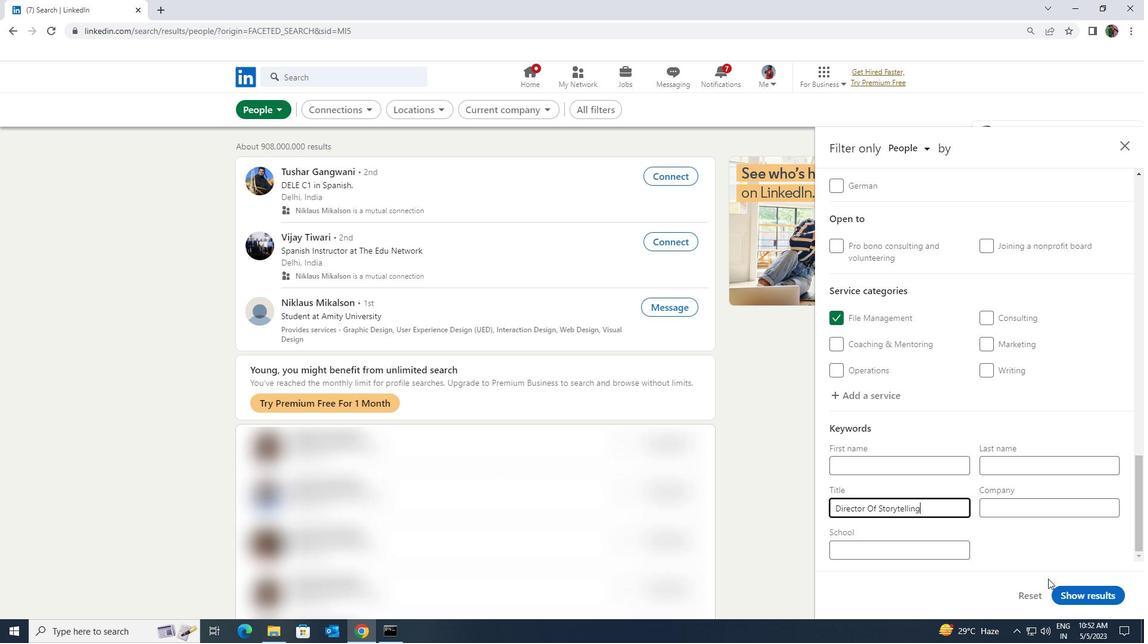 
Action: Mouse pressed left at (1064, 590)
Screenshot: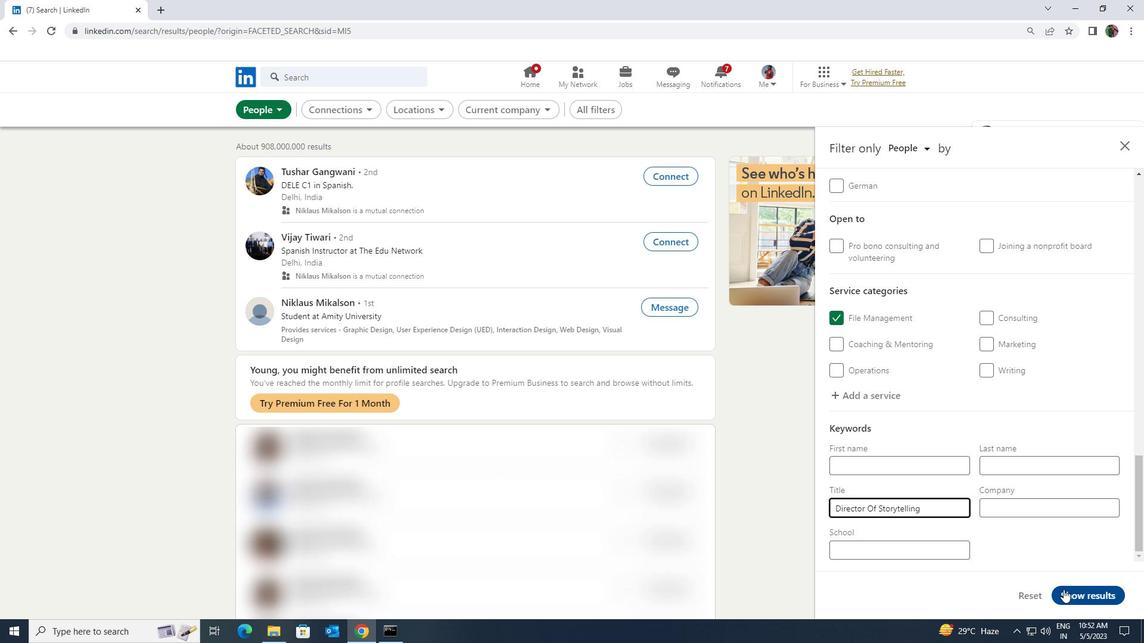 
